 Task: Search one way flight ticket for 2 adults, 2 children, 2 infants in seat in first from Duluth: Duluth International Airport to Springfield: Abraham Lincoln Capital Airport on 5-2-2023. Choice of flights is Royal air maroc. Number of bags: 2 checked bags. Price is upto 86000. Outbound departure time preference is 23:15.
Action: Mouse moved to (301, 155)
Screenshot: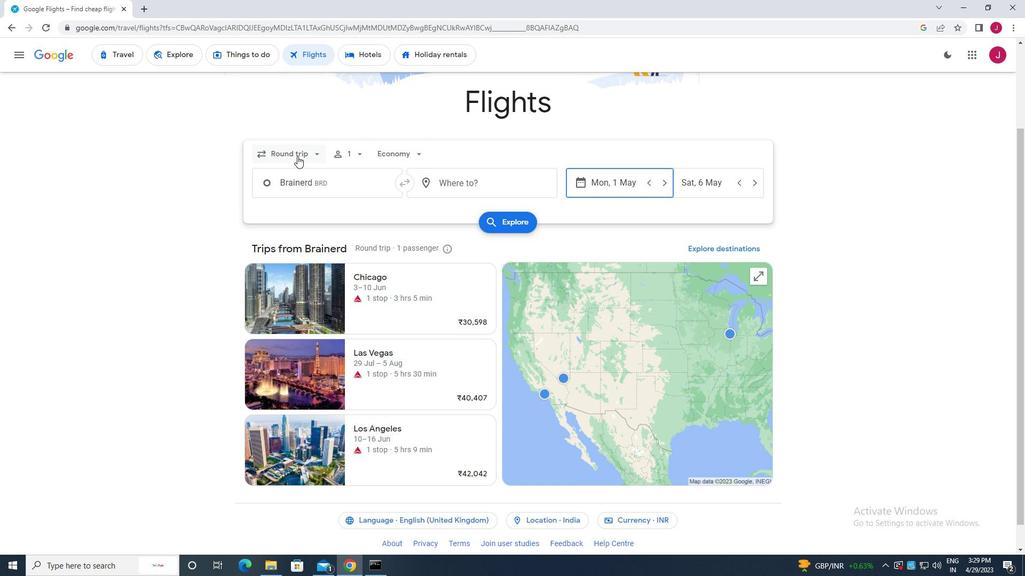 
Action: Mouse pressed left at (301, 155)
Screenshot: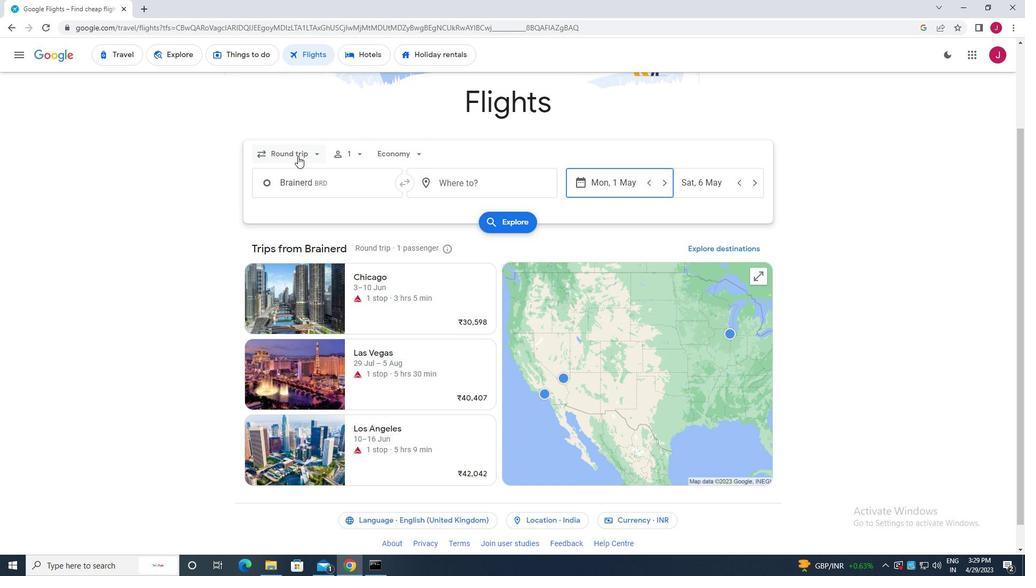 
Action: Mouse moved to (303, 198)
Screenshot: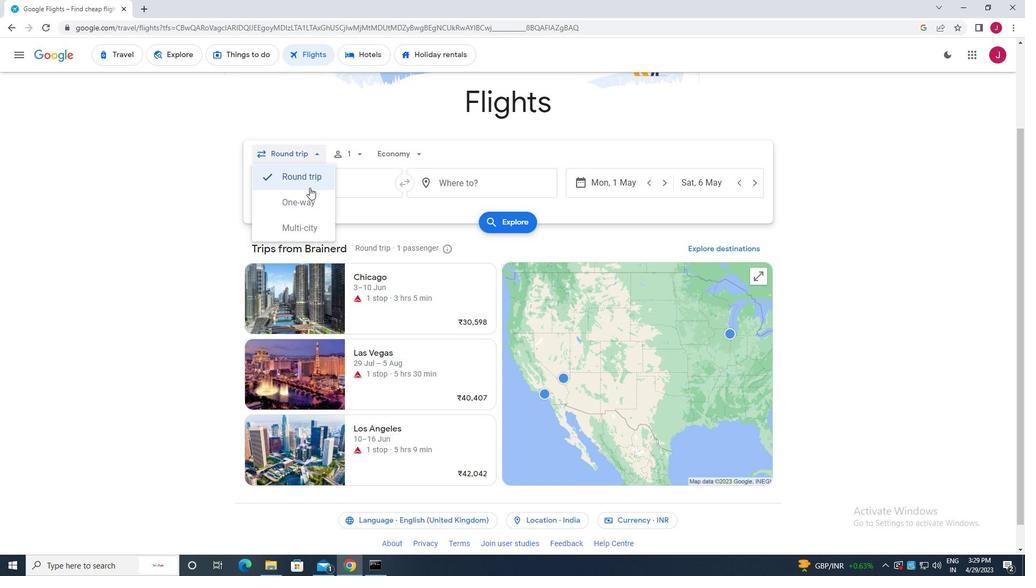 
Action: Mouse pressed left at (303, 198)
Screenshot: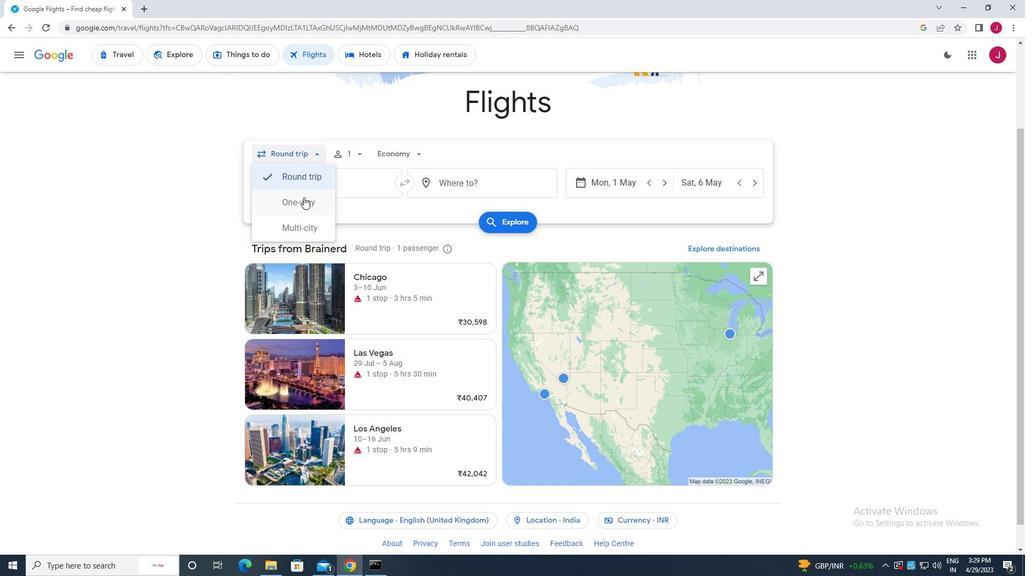 
Action: Mouse moved to (356, 154)
Screenshot: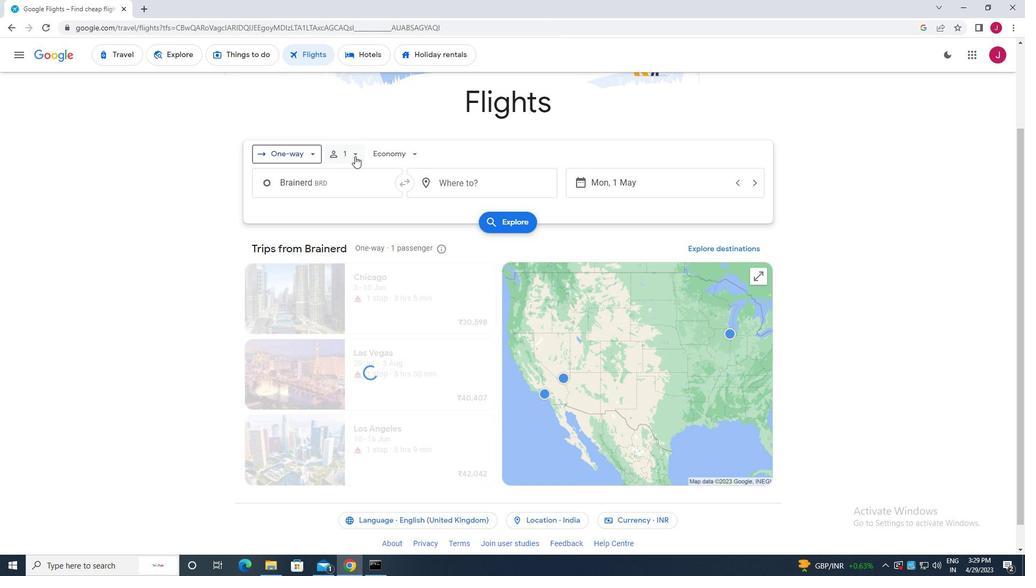 
Action: Mouse pressed left at (356, 154)
Screenshot: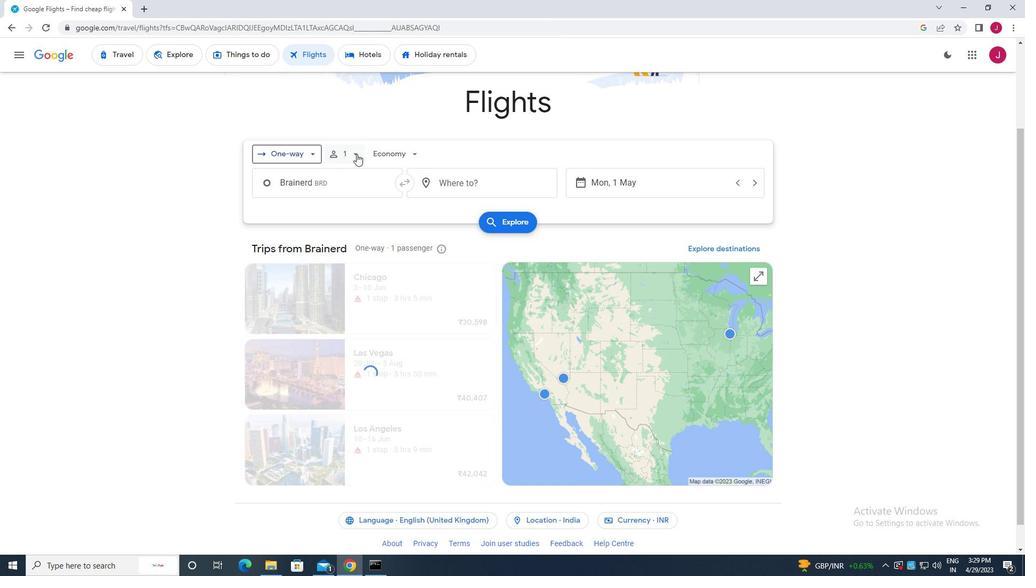 
Action: Mouse moved to (435, 181)
Screenshot: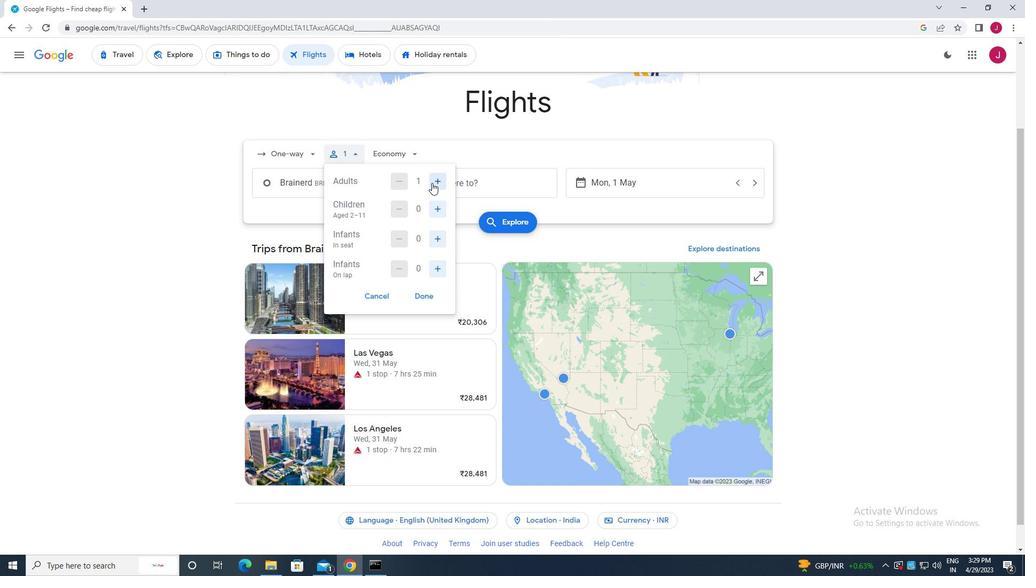 
Action: Mouse pressed left at (435, 181)
Screenshot: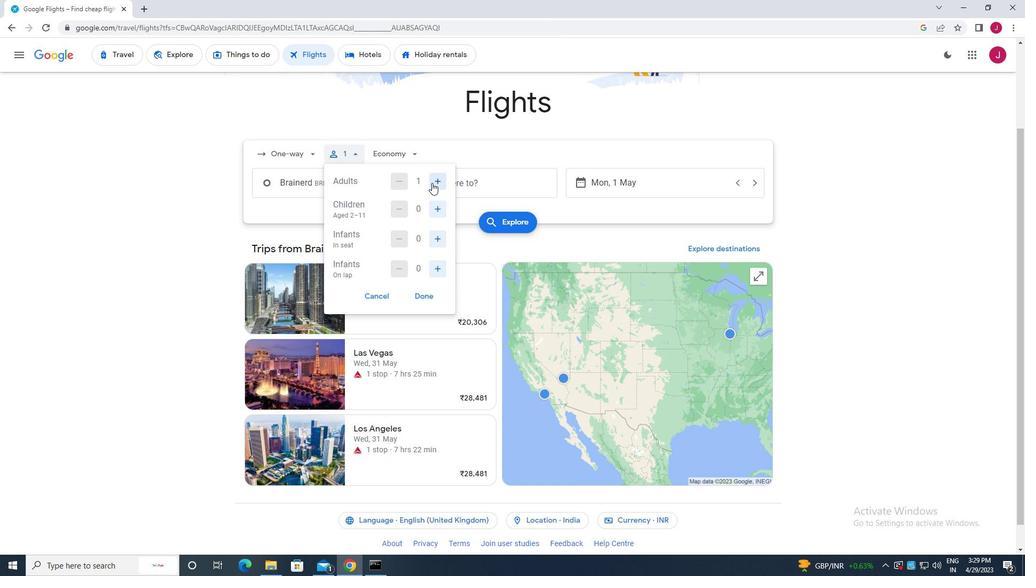
Action: Mouse moved to (436, 210)
Screenshot: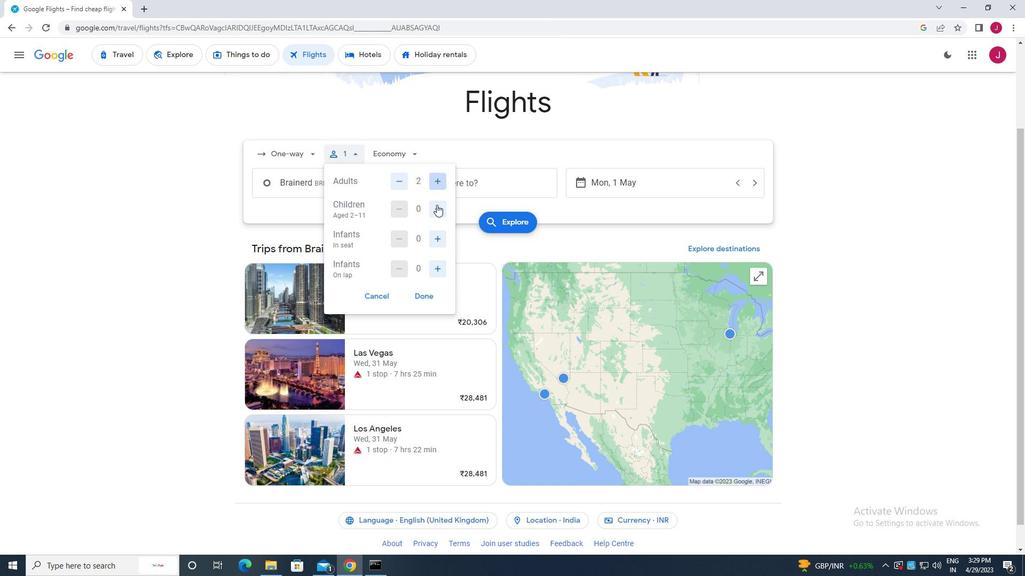 
Action: Mouse pressed left at (436, 210)
Screenshot: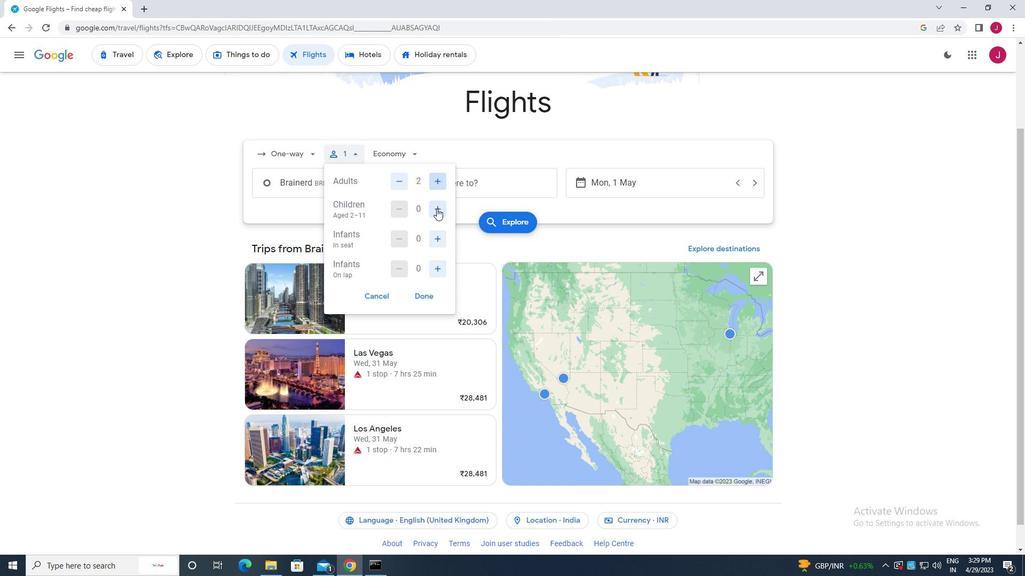 
Action: Mouse pressed left at (436, 210)
Screenshot: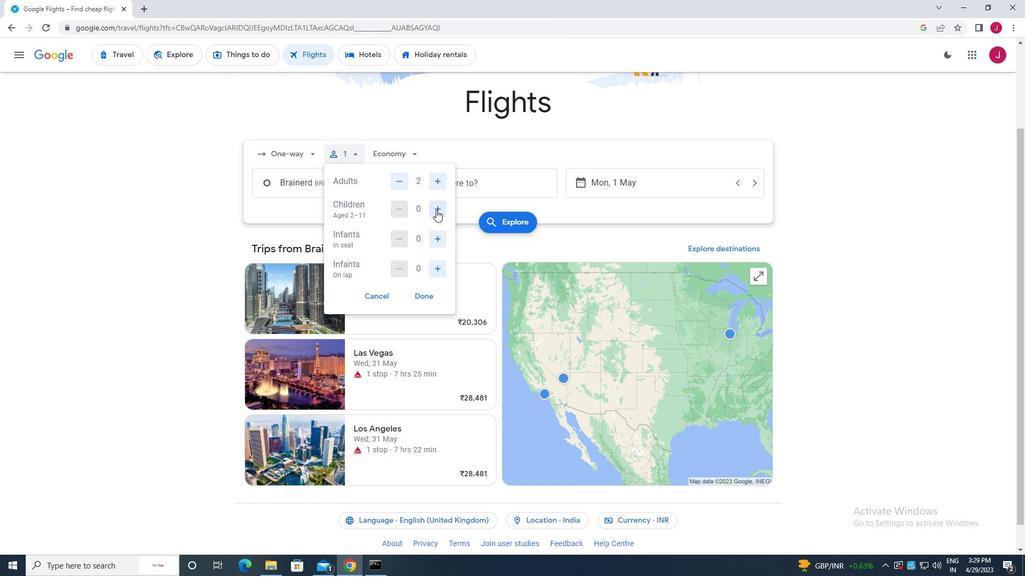 
Action: Mouse moved to (435, 237)
Screenshot: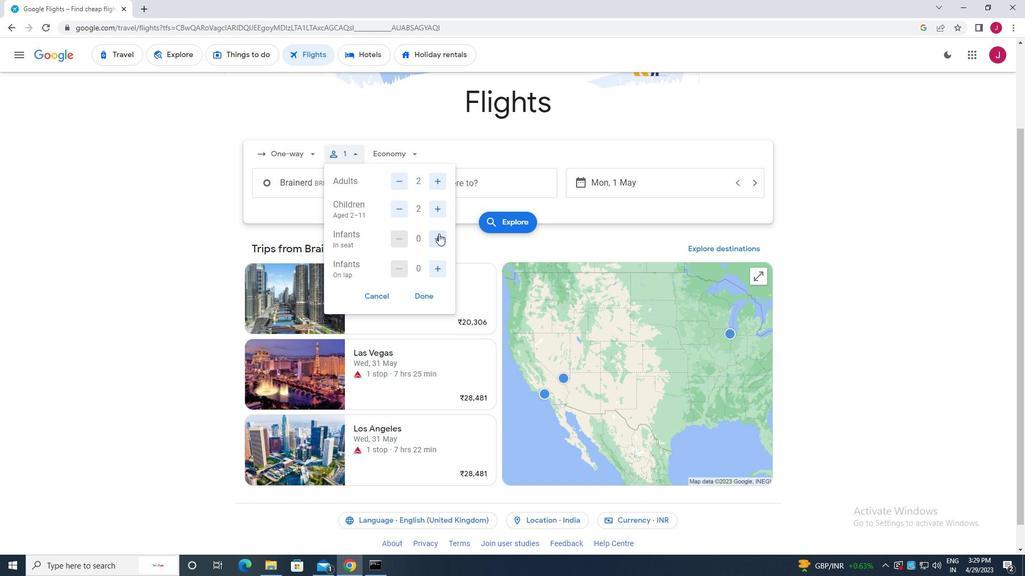 
Action: Mouse pressed left at (435, 237)
Screenshot: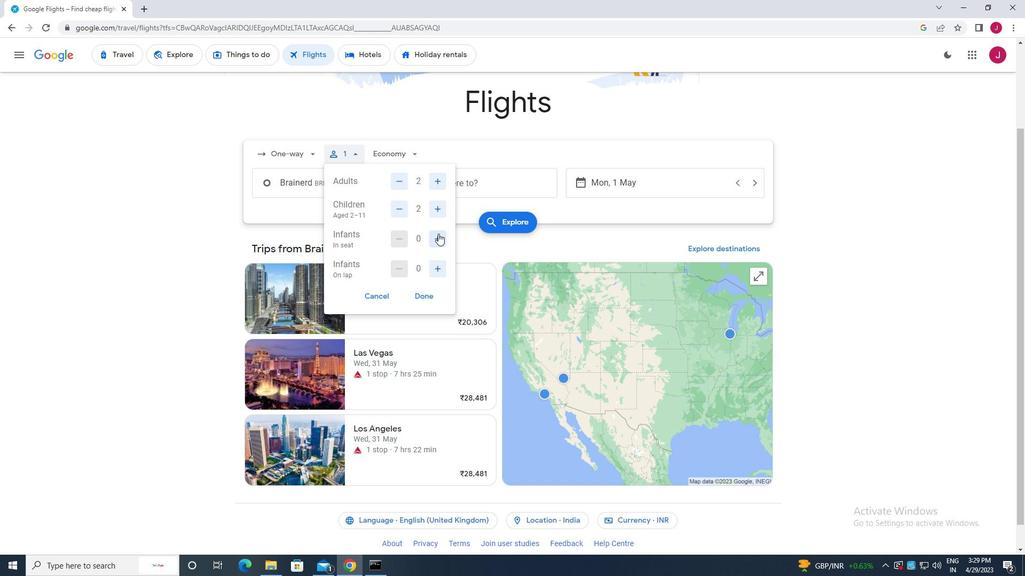 
Action: Mouse pressed left at (435, 237)
Screenshot: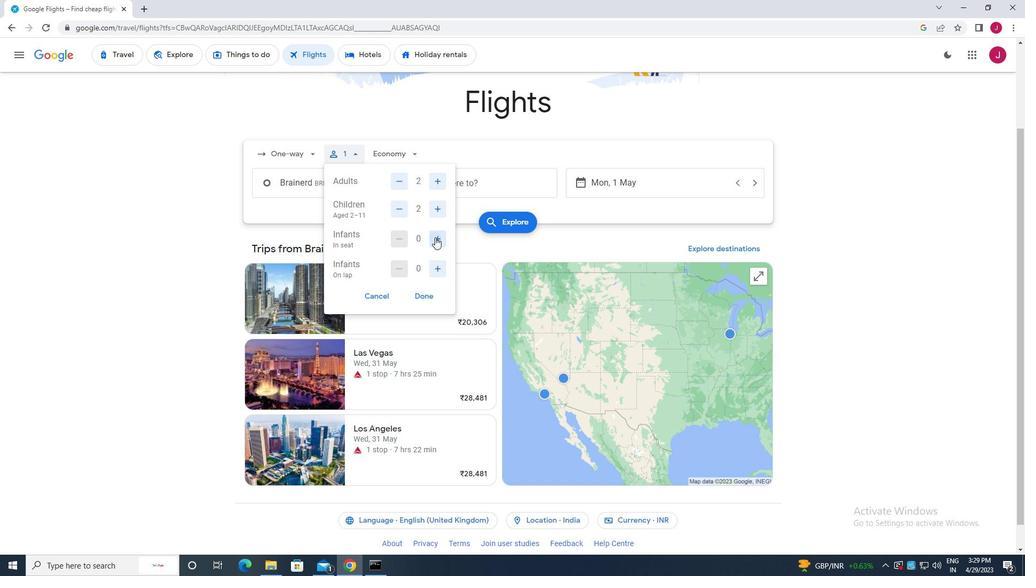 
Action: Mouse moved to (423, 298)
Screenshot: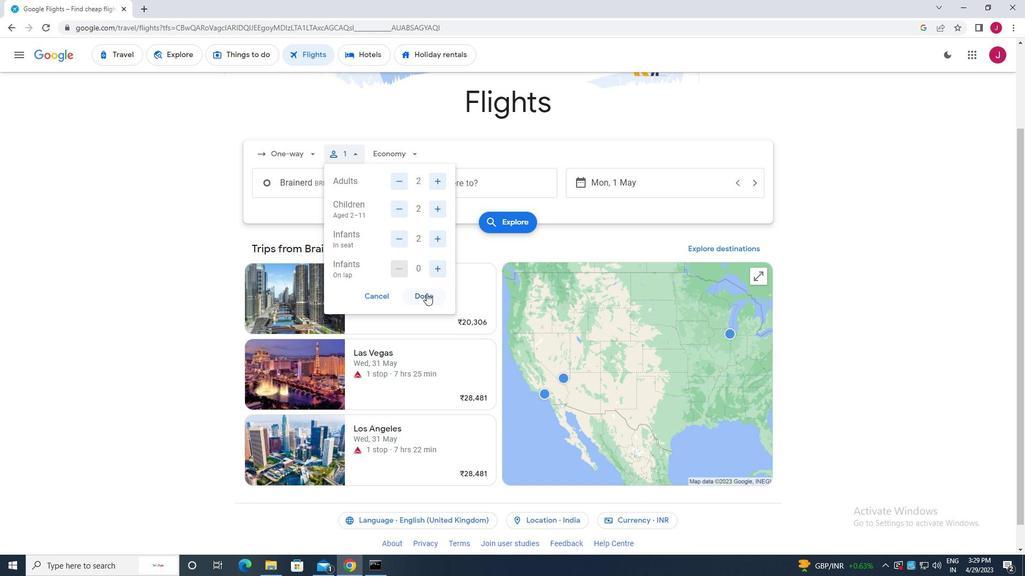 
Action: Mouse pressed left at (423, 298)
Screenshot: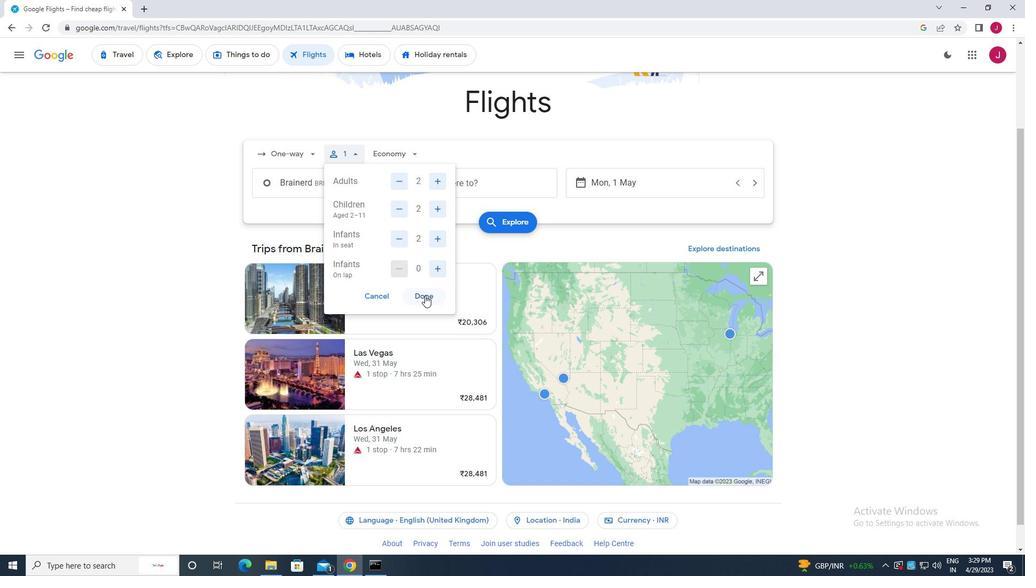 
Action: Mouse moved to (409, 150)
Screenshot: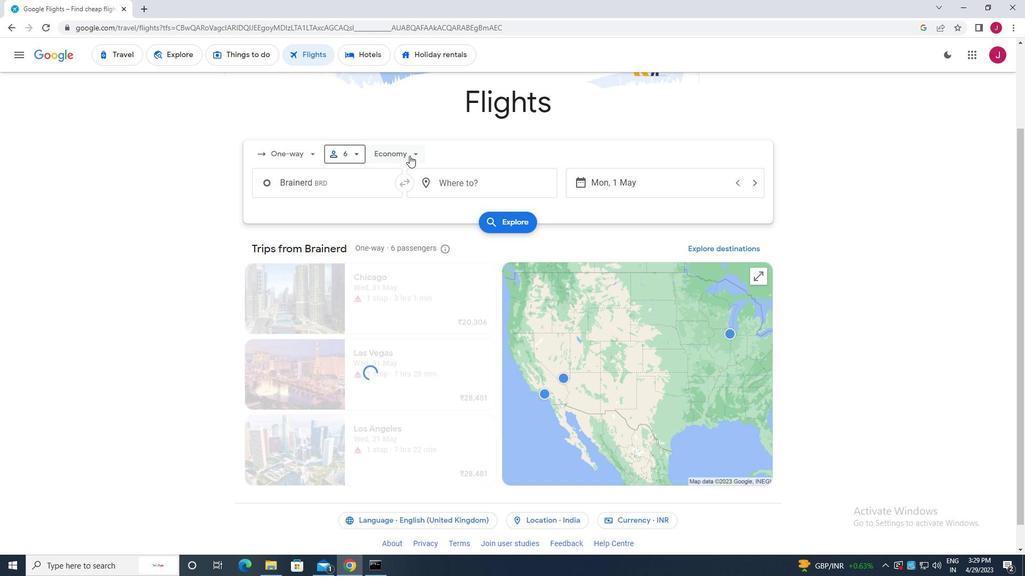 
Action: Mouse pressed left at (409, 150)
Screenshot: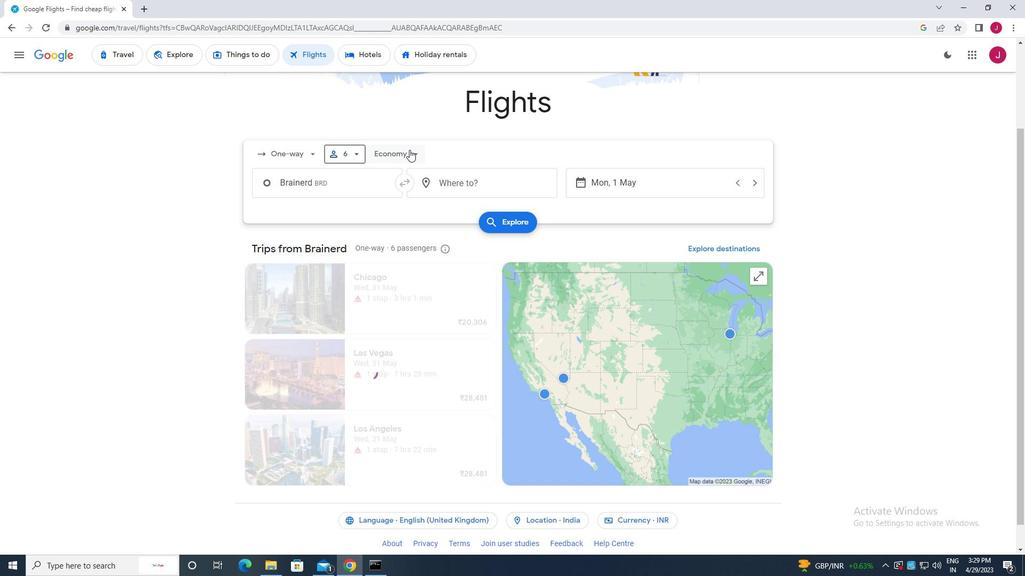 
Action: Mouse moved to (414, 251)
Screenshot: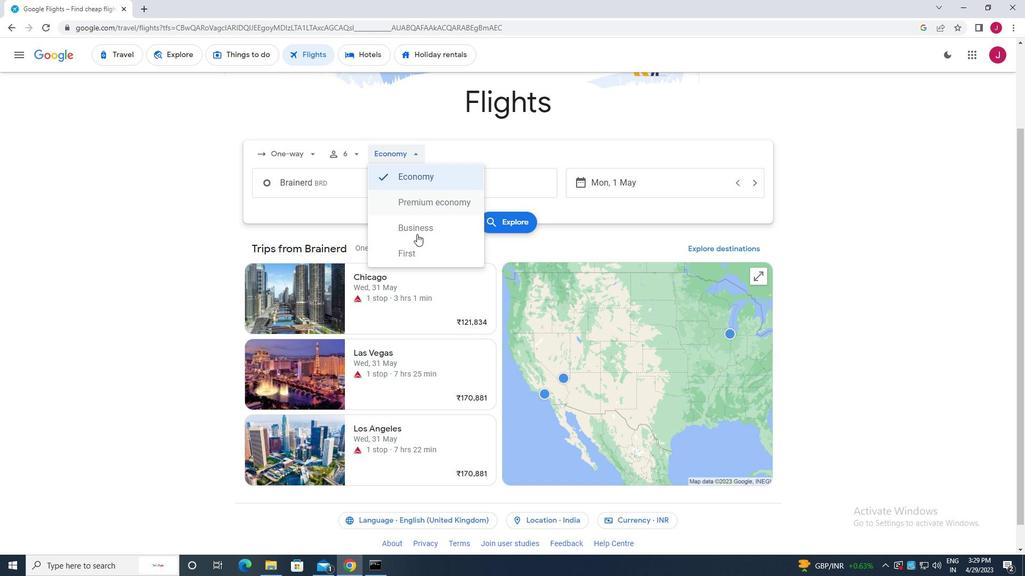 
Action: Mouse pressed left at (414, 251)
Screenshot: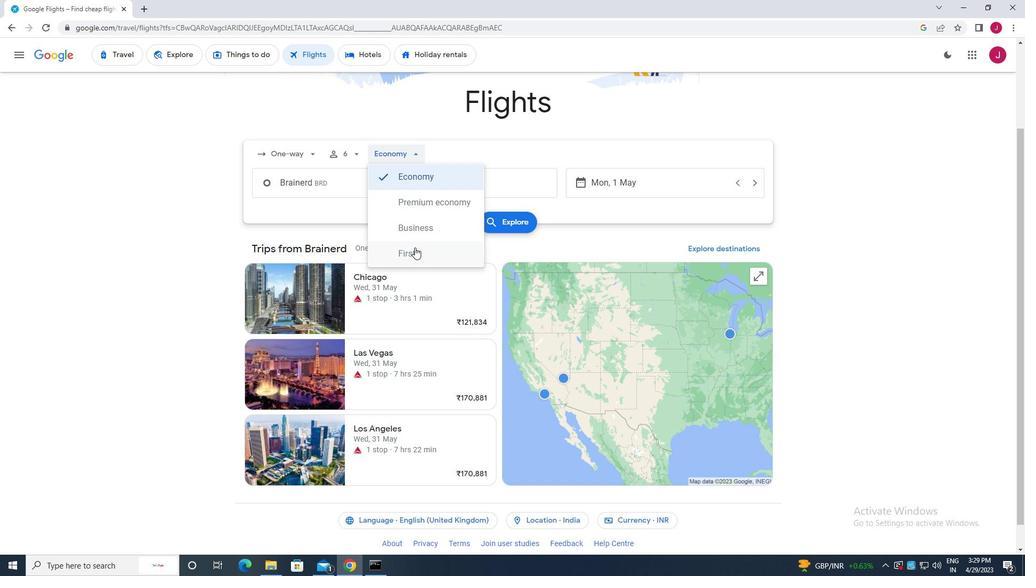 
Action: Mouse moved to (335, 192)
Screenshot: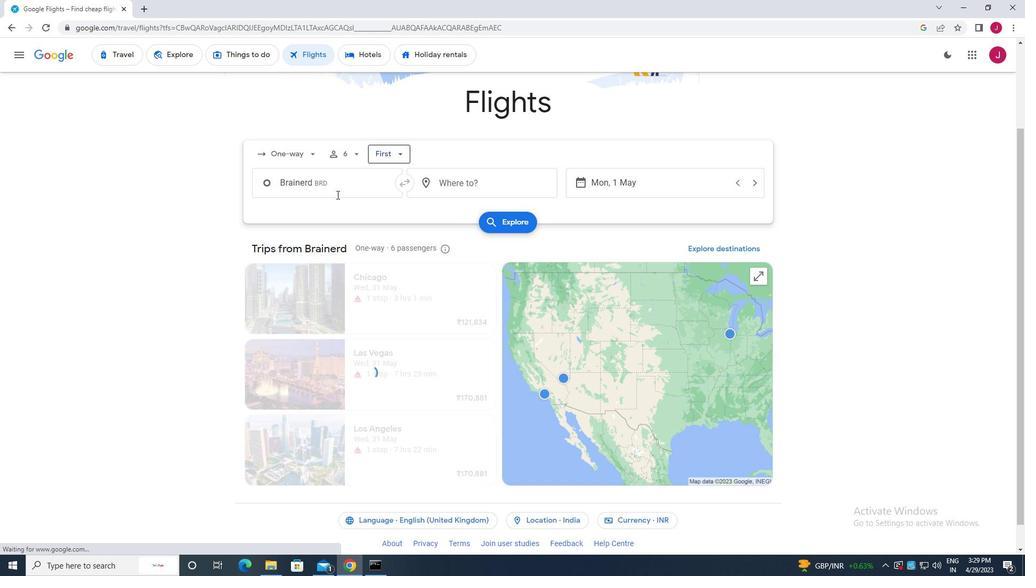
Action: Mouse pressed left at (335, 192)
Screenshot: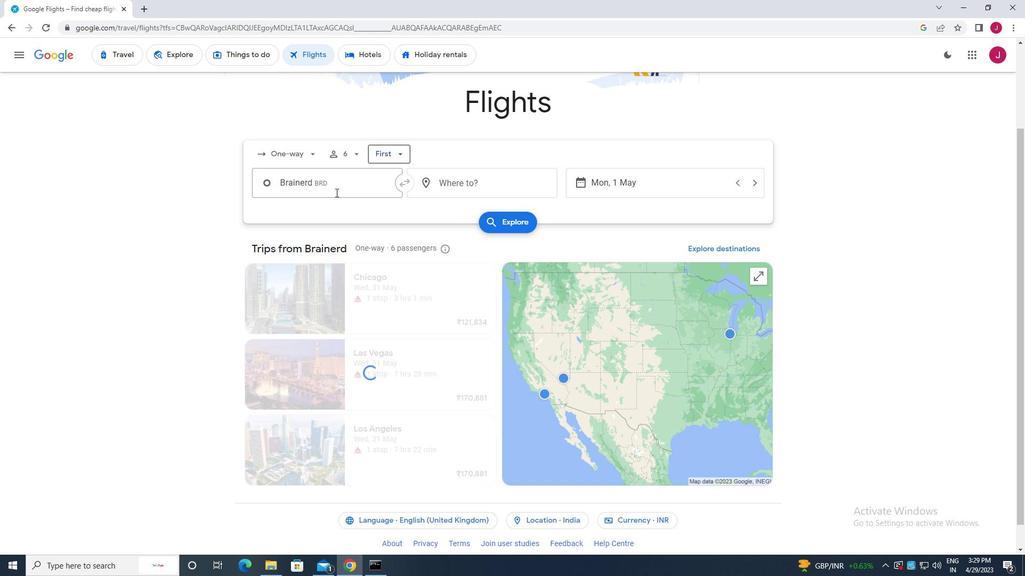 
Action: Key pressed duluth
Screenshot: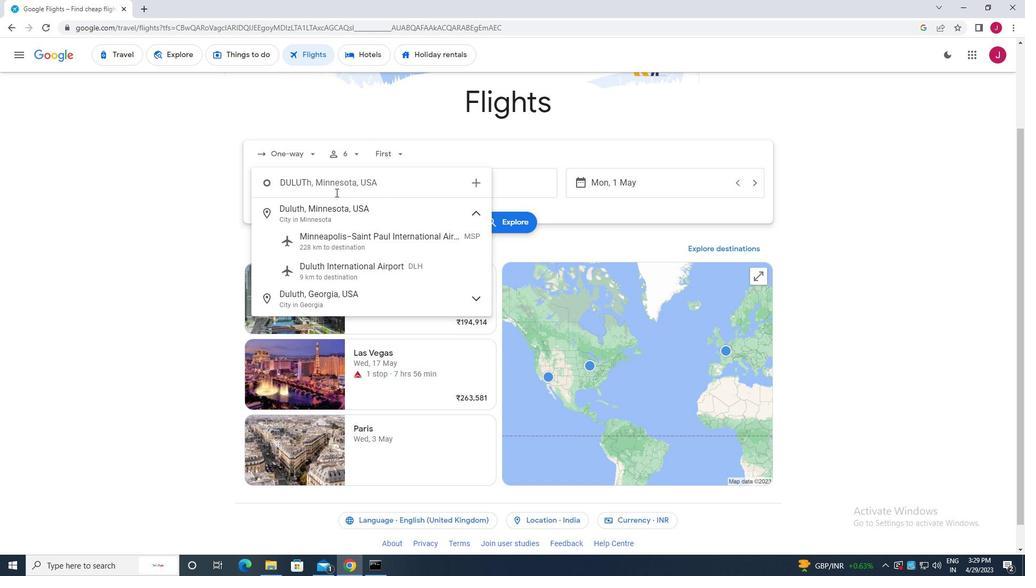 
Action: Mouse moved to (368, 260)
Screenshot: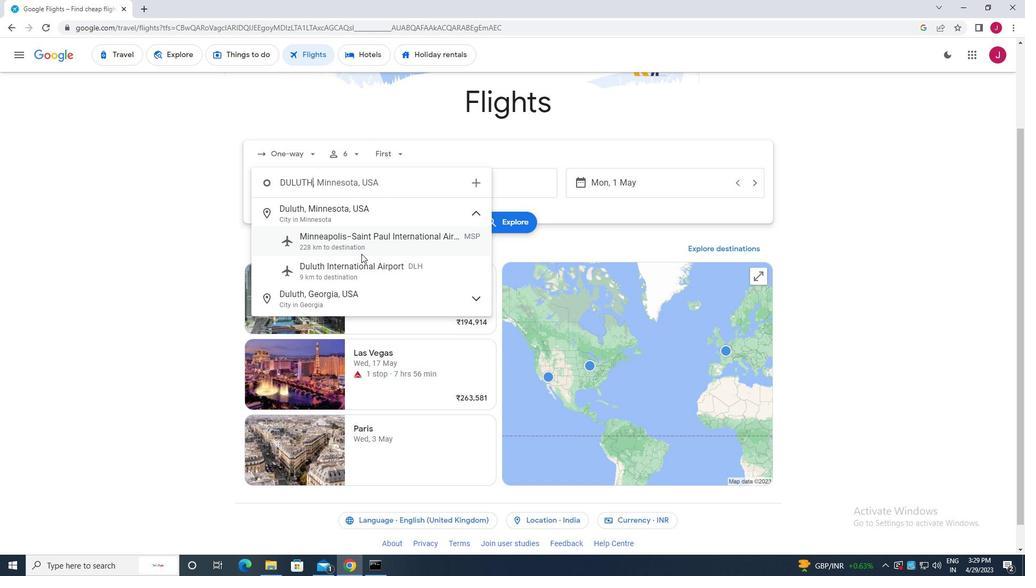 
Action: Mouse pressed left at (368, 260)
Screenshot: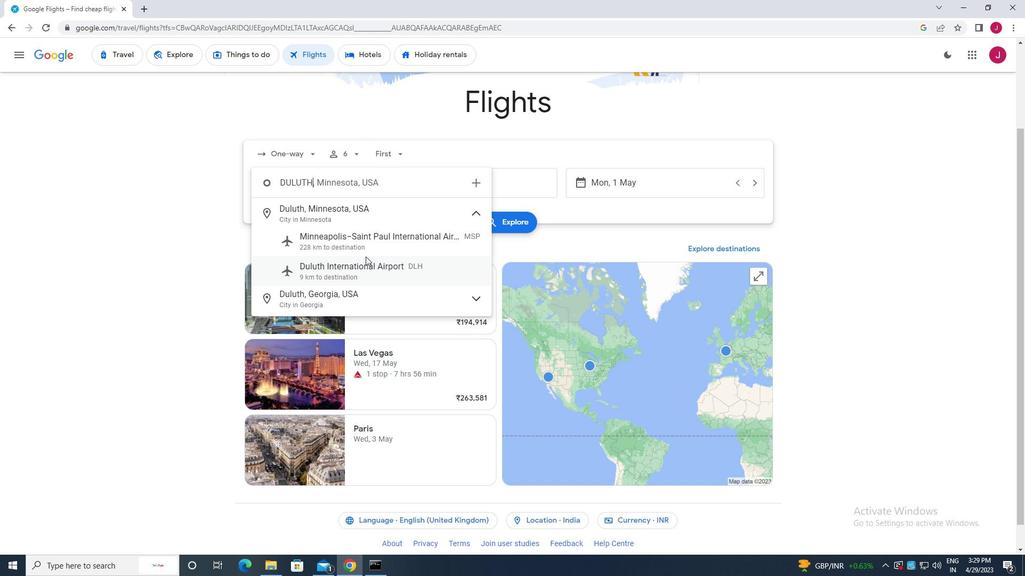 
Action: Mouse moved to (503, 182)
Screenshot: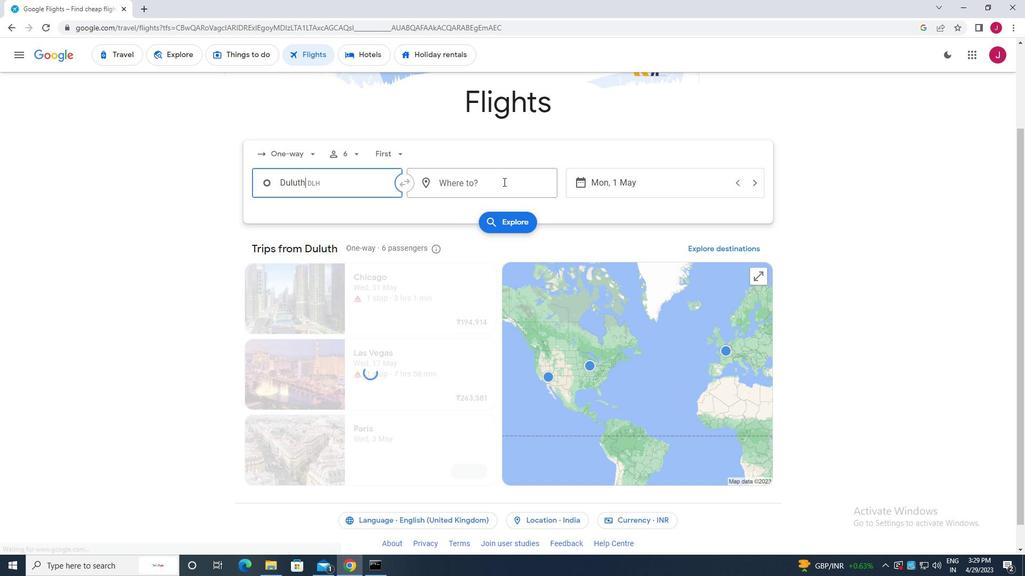 
Action: Mouse pressed left at (503, 182)
Screenshot: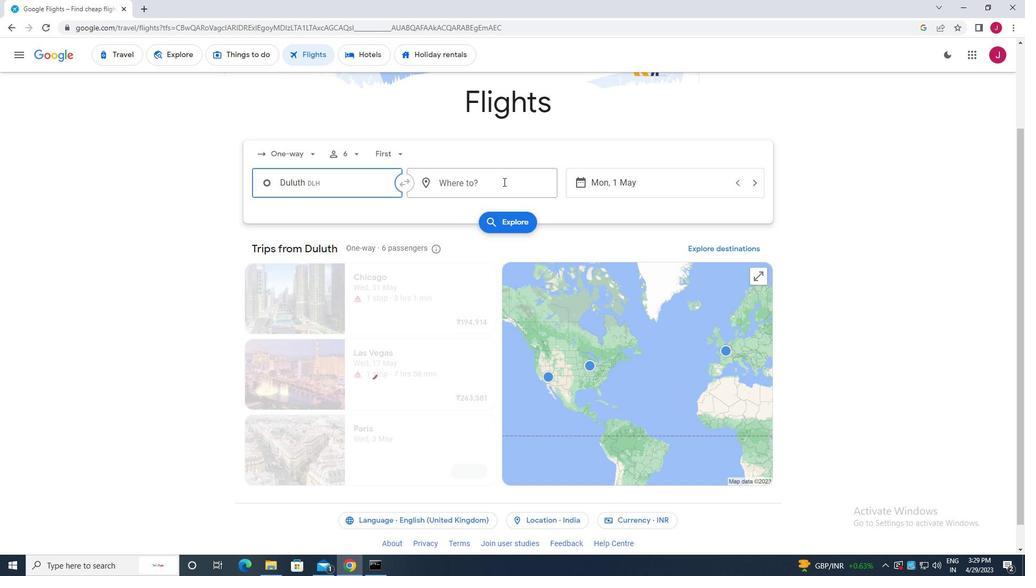 
Action: Mouse moved to (508, 317)
Screenshot: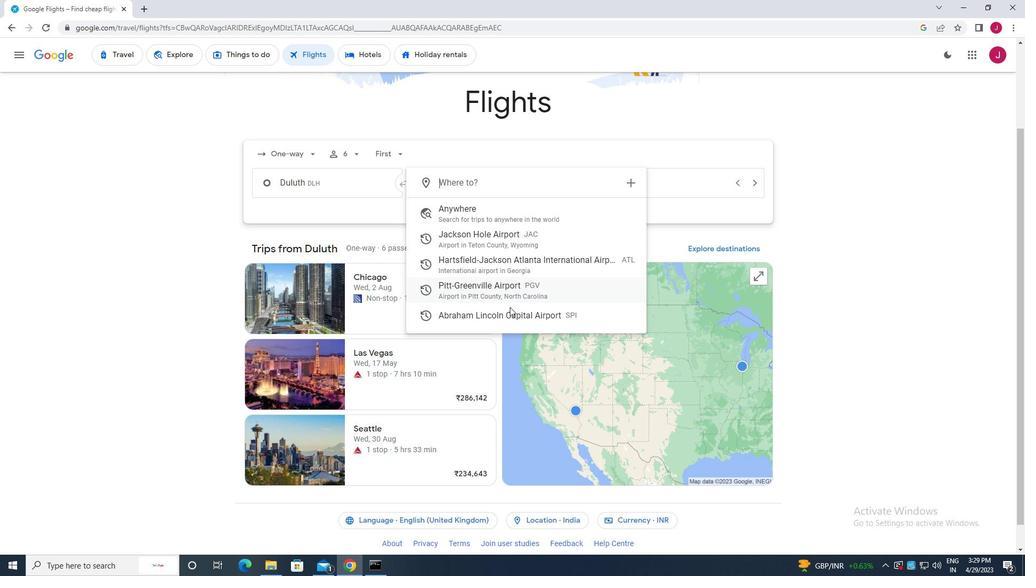 
Action: Mouse pressed left at (508, 317)
Screenshot: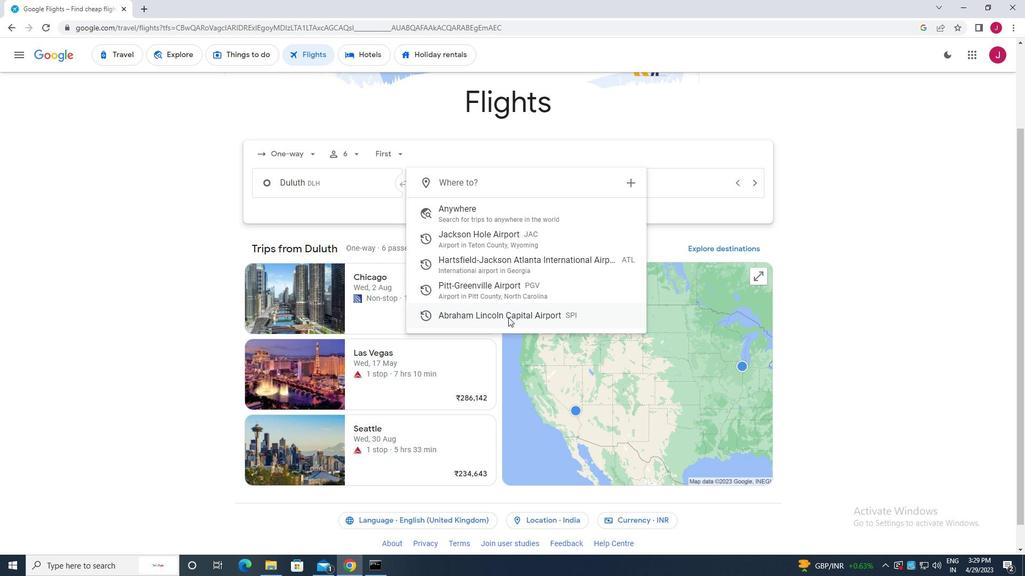 
Action: Mouse moved to (610, 186)
Screenshot: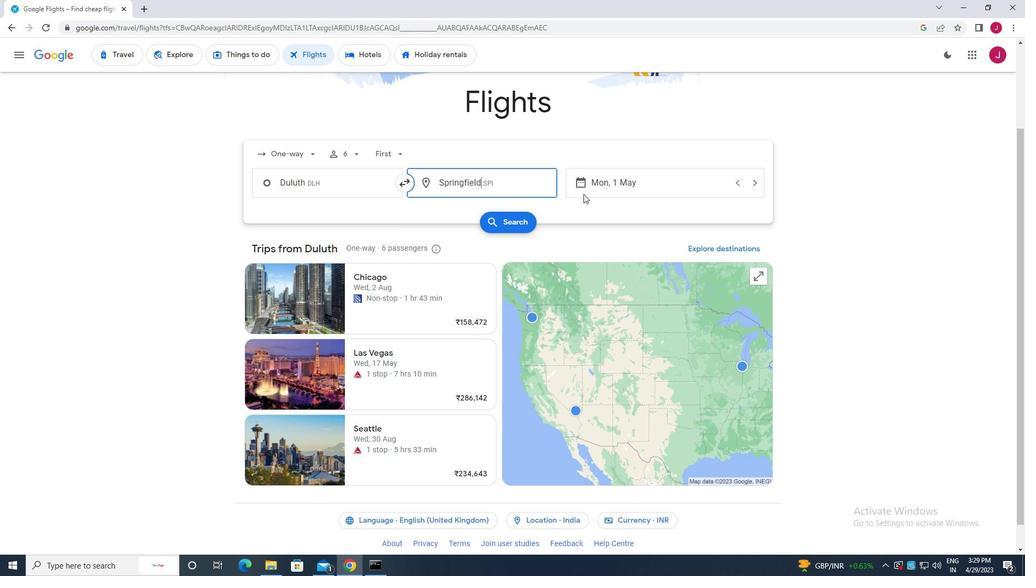 
Action: Mouse pressed left at (610, 186)
Screenshot: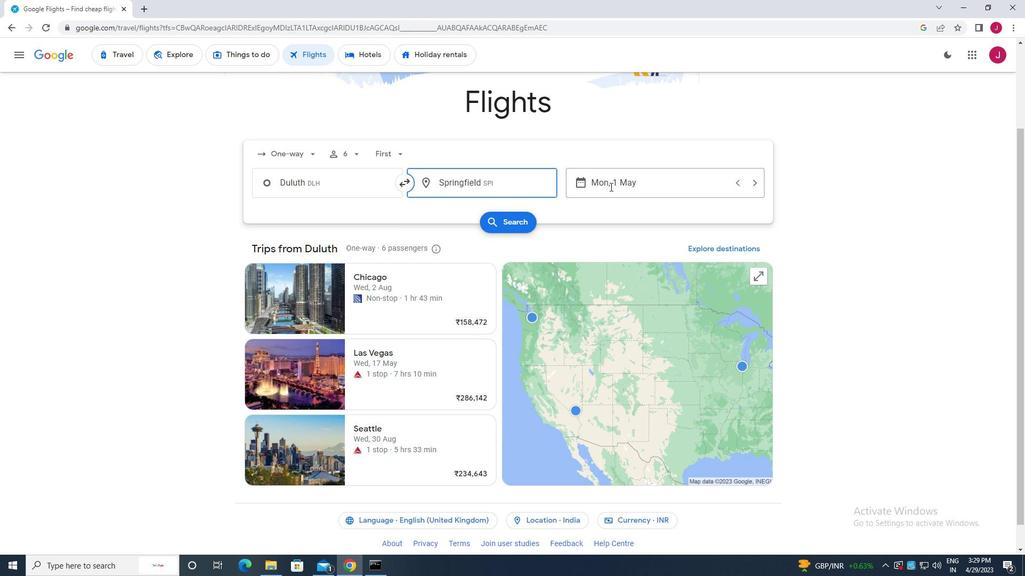
Action: Mouse moved to (635, 267)
Screenshot: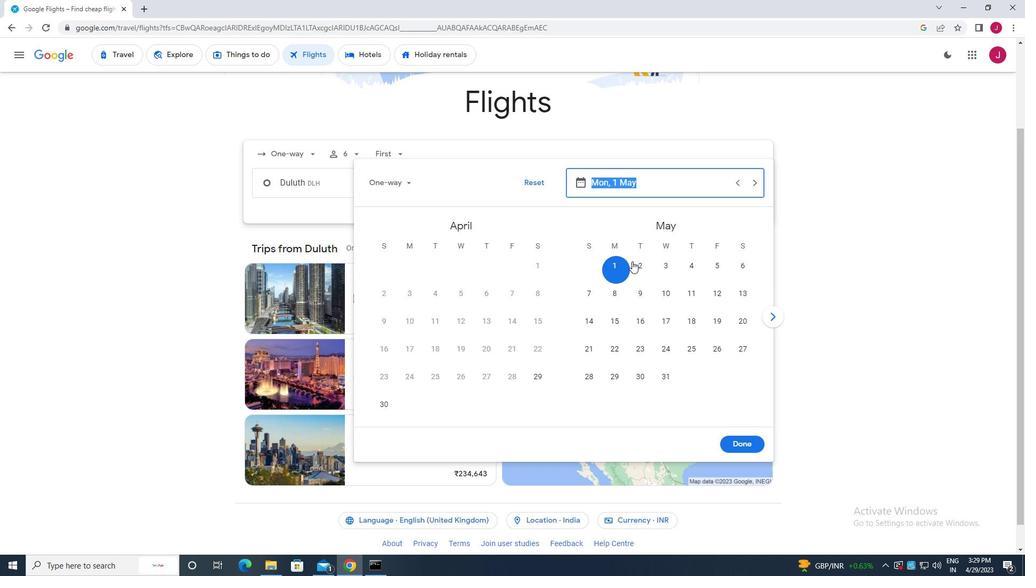 
Action: Mouse pressed left at (635, 267)
Screenshot: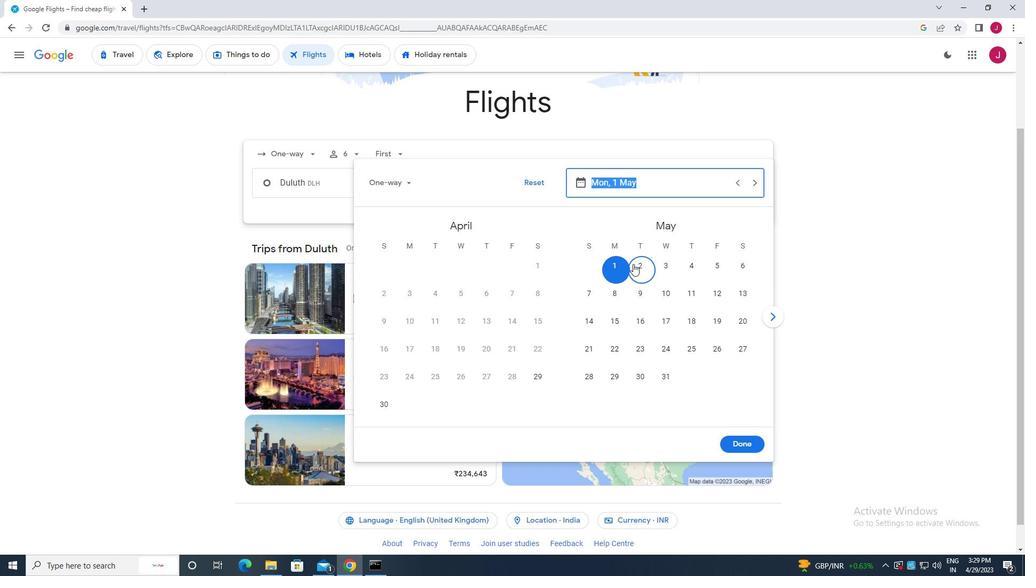 
Action: Mouse moved to (753, 446)
Screenshot: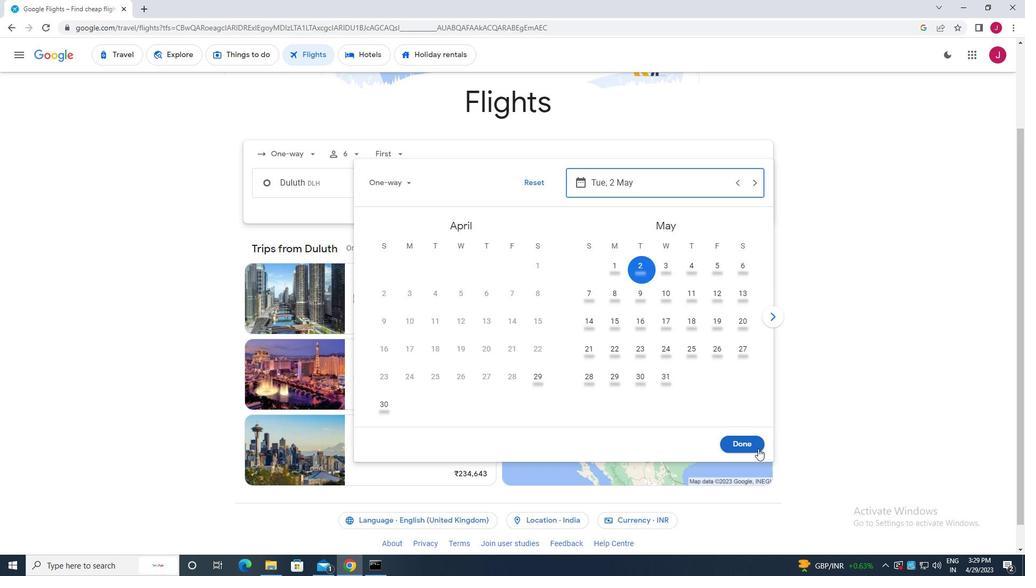 
Action: Mouse pressed left at (753, 446)
Screenshot: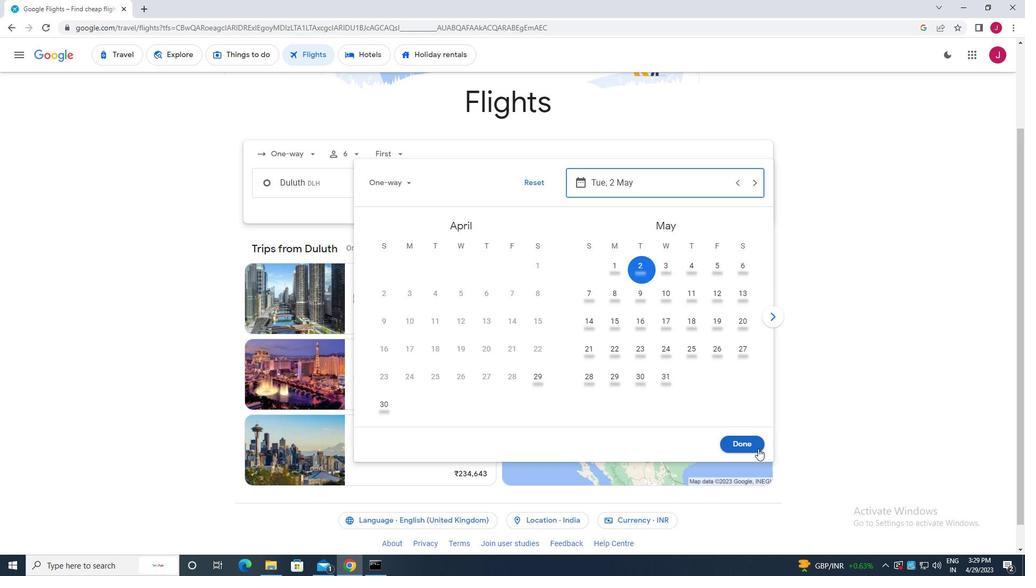 
Action: Mouse moved to (506, 219)
Screenshot: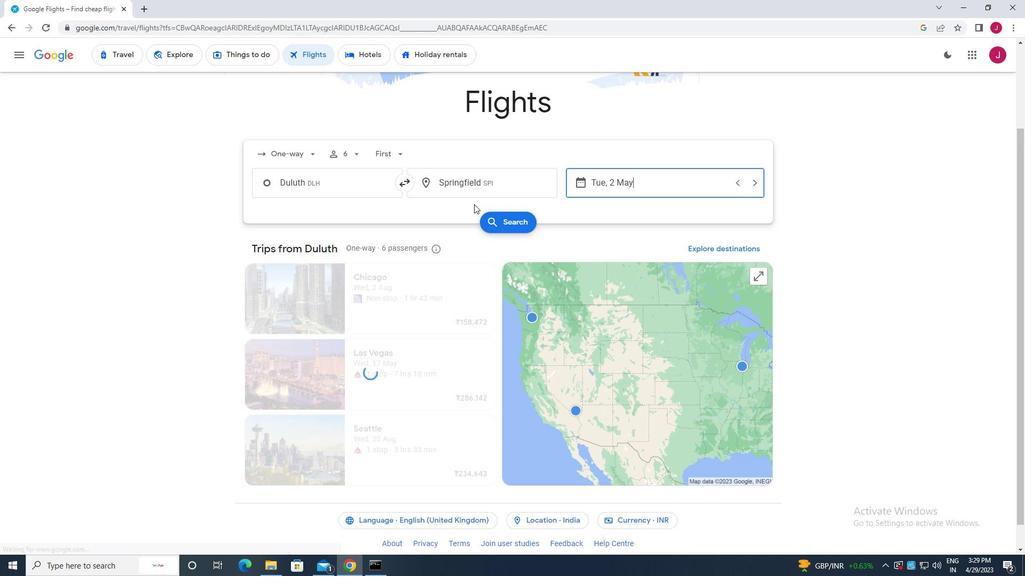 
Action: Mouse pressed left at (506, 219)
Screenshot: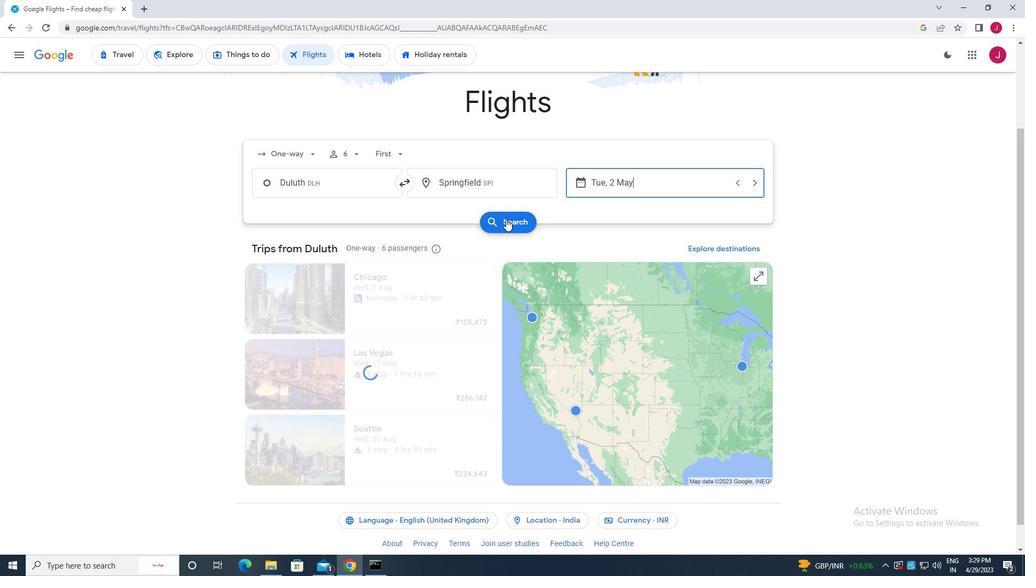 
Action: Mouse moved to (282, 153)
Screenshot: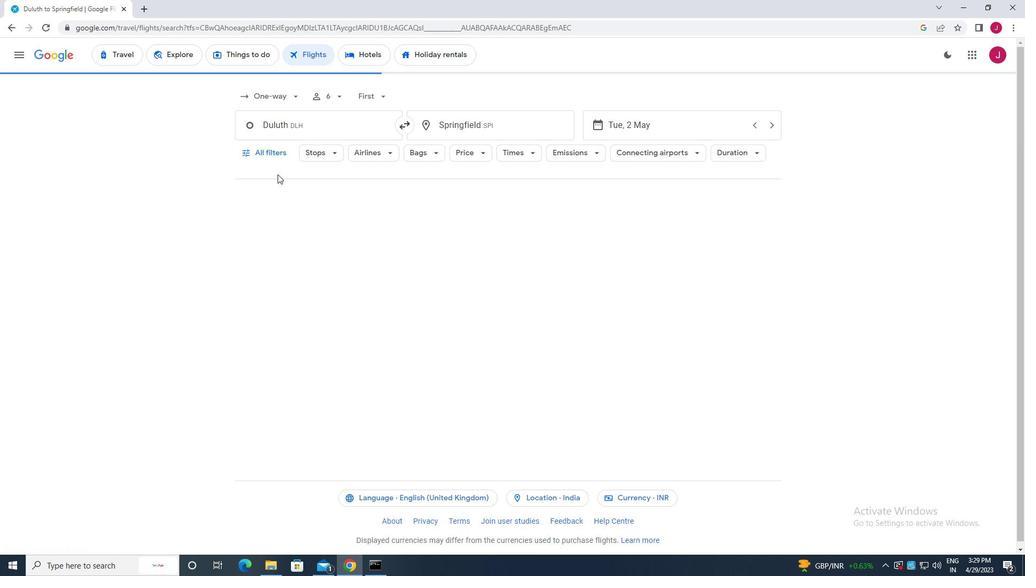 
Action: Mouse pressed left at (282, 153)
Screenshot: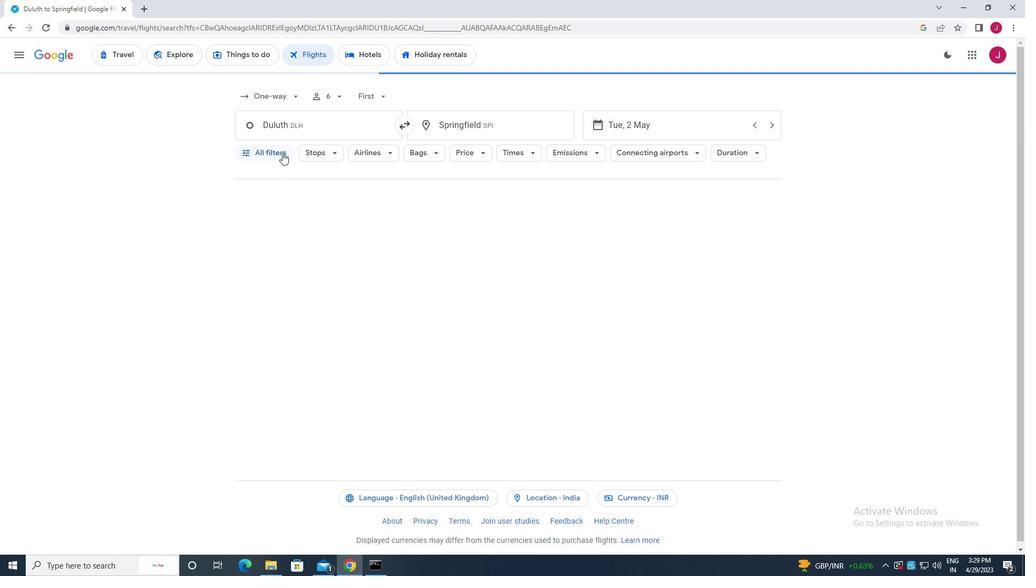 
Action: Mouse moved to (313, 248)
Screenshot: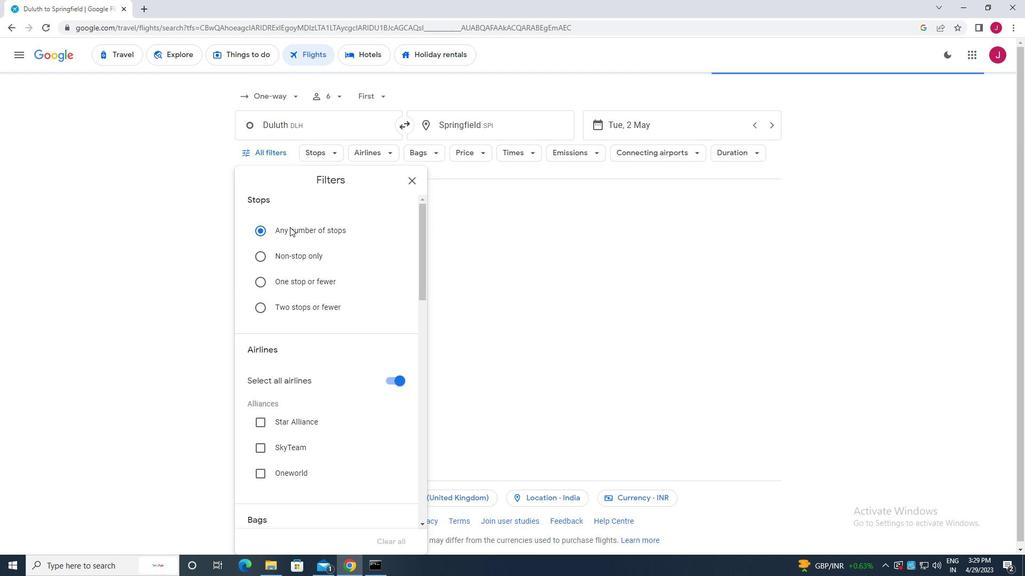 
Action: Mouse scrolled (313, 248) with delta (0, 0)
Screenshot: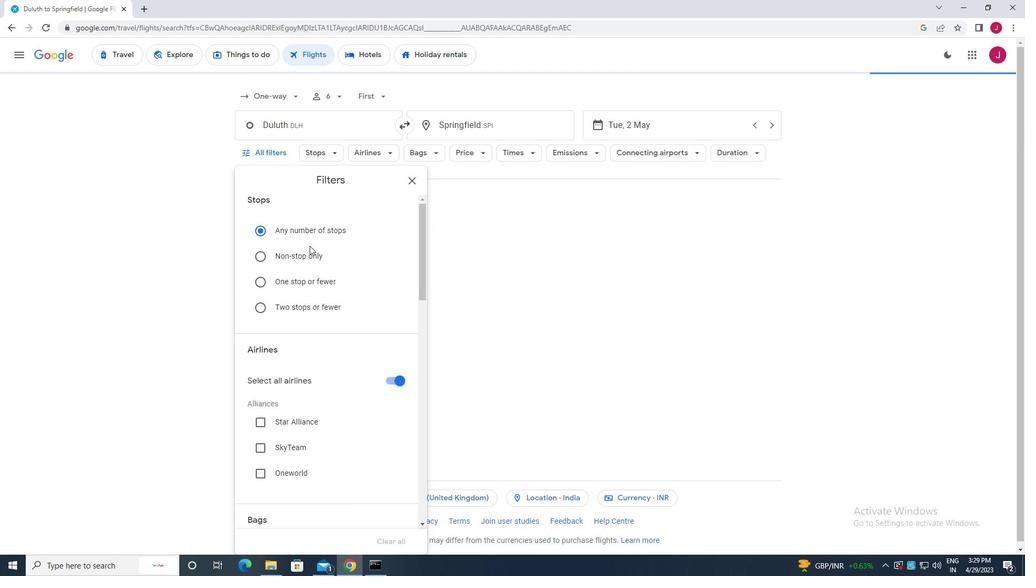 
Action: Mouse scrolled (313, 248) with delta (0, 0)
Screenshot: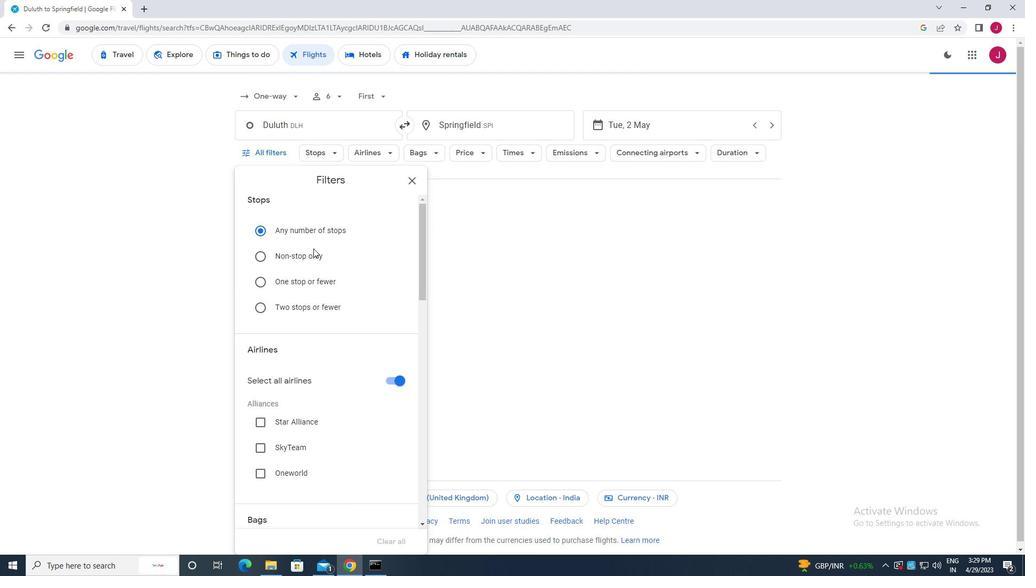 
Action: Mouse moved to (388, 278)
Screenshot: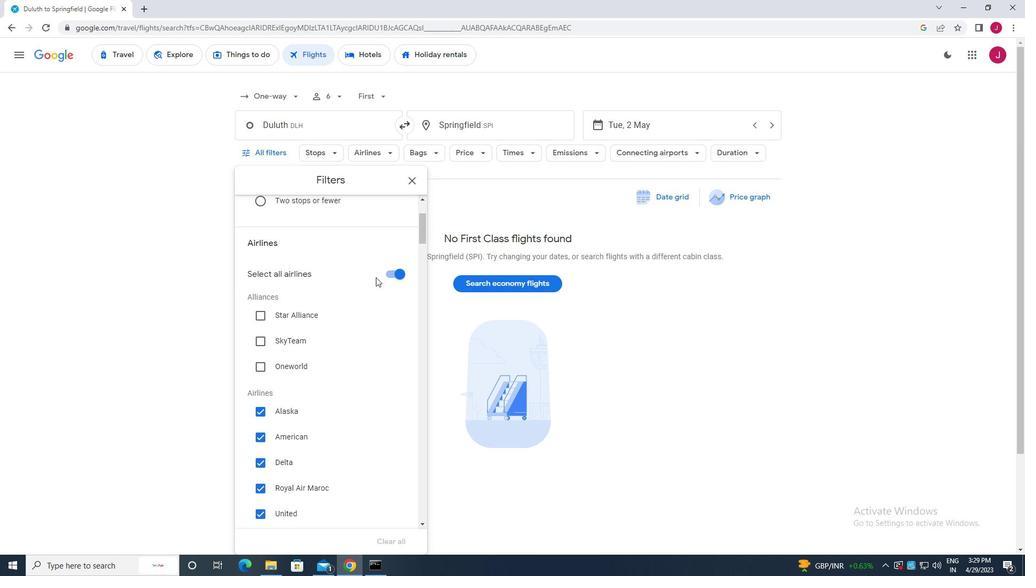 
Action: Mouse pressed left at (388, 278)
Screenshot: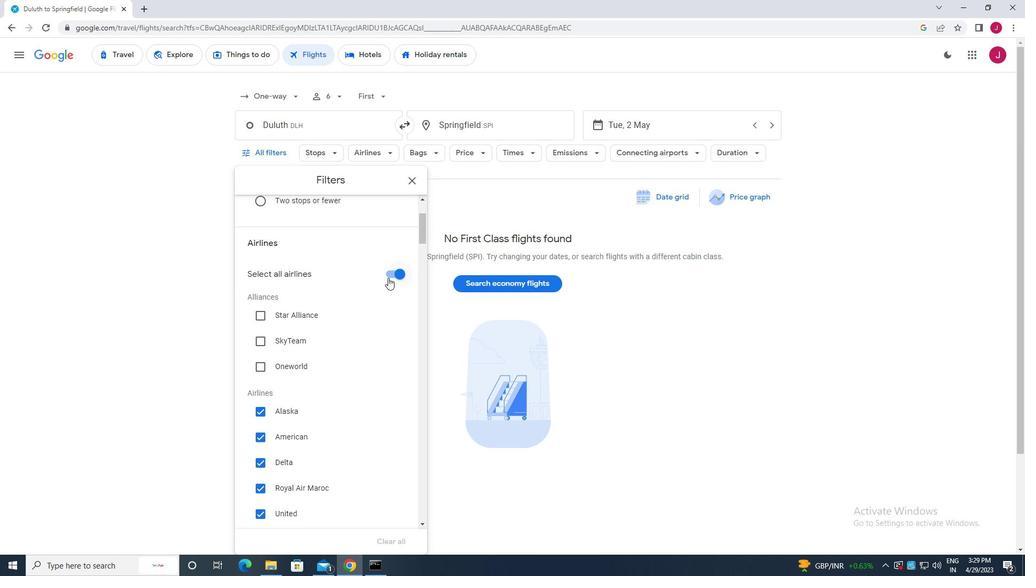 
Action: Mouse moved to (378, 278)
Screenshot: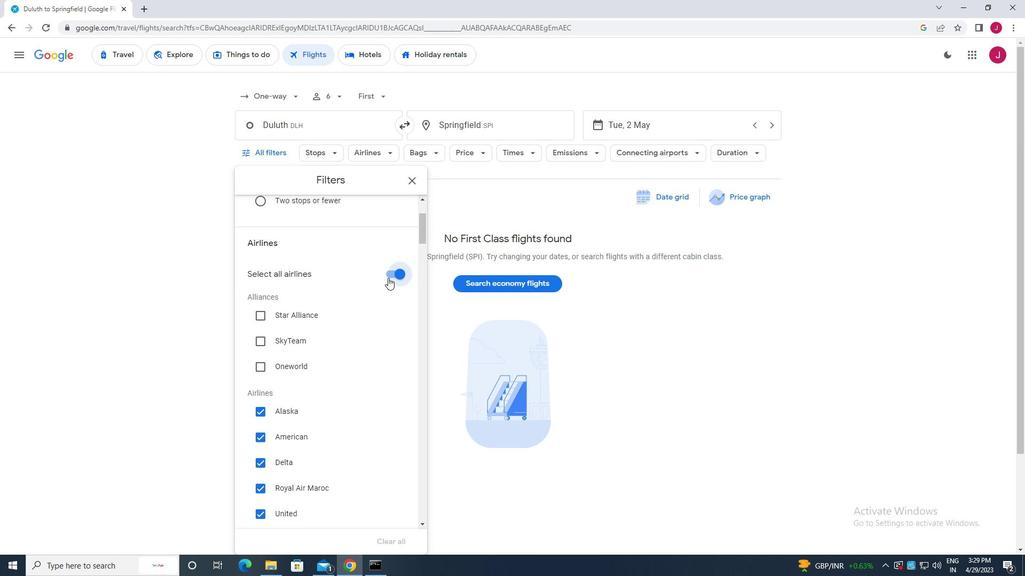 
Action: Mouse scrolled (378, 277) with delta (0, 0)
Screenshot: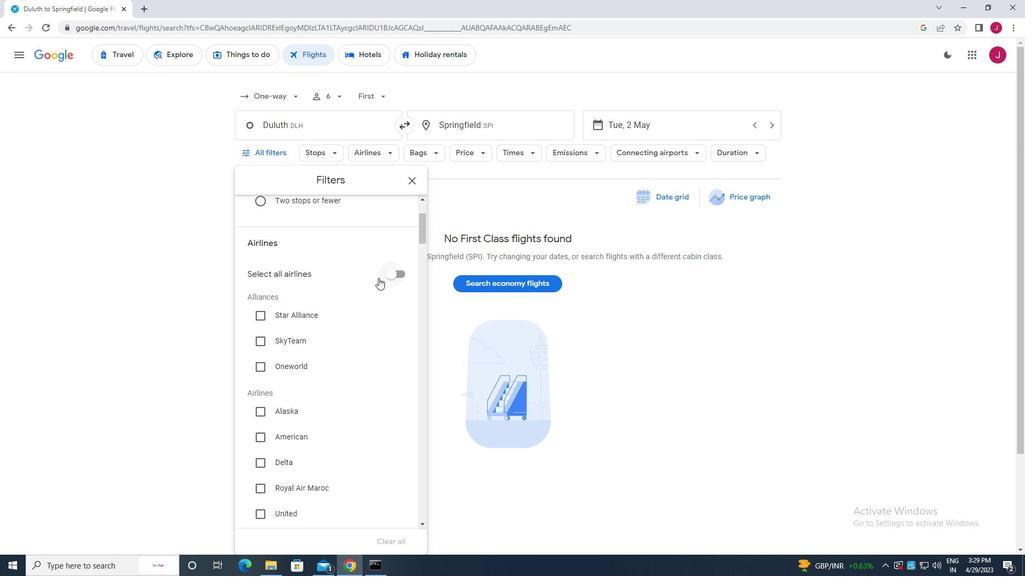 
Action: Mouse scrolled (378, 277) with delta (0, 0)
Screenshot: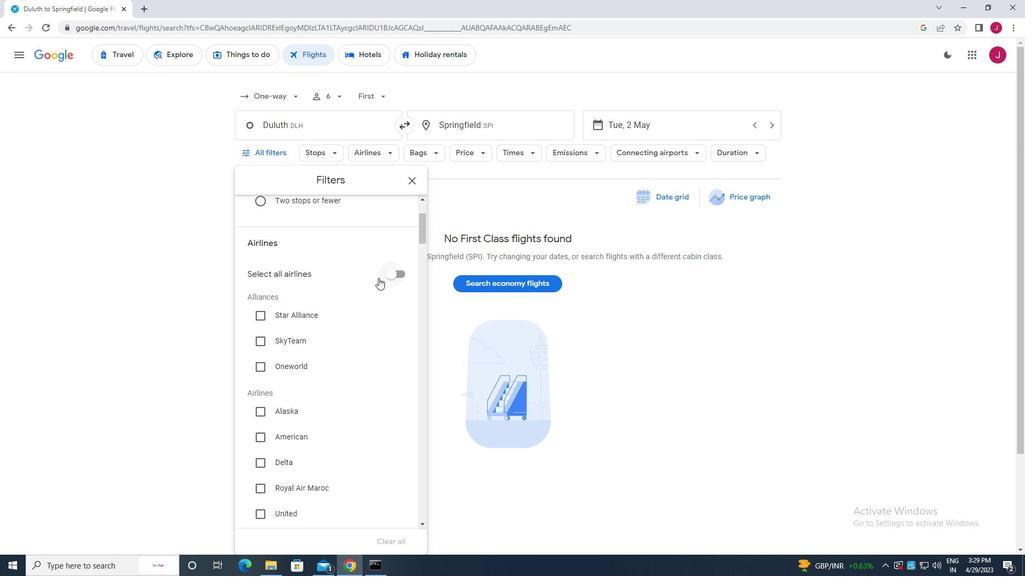 
Action: Mouse moved to (369, 263)
Screenshot: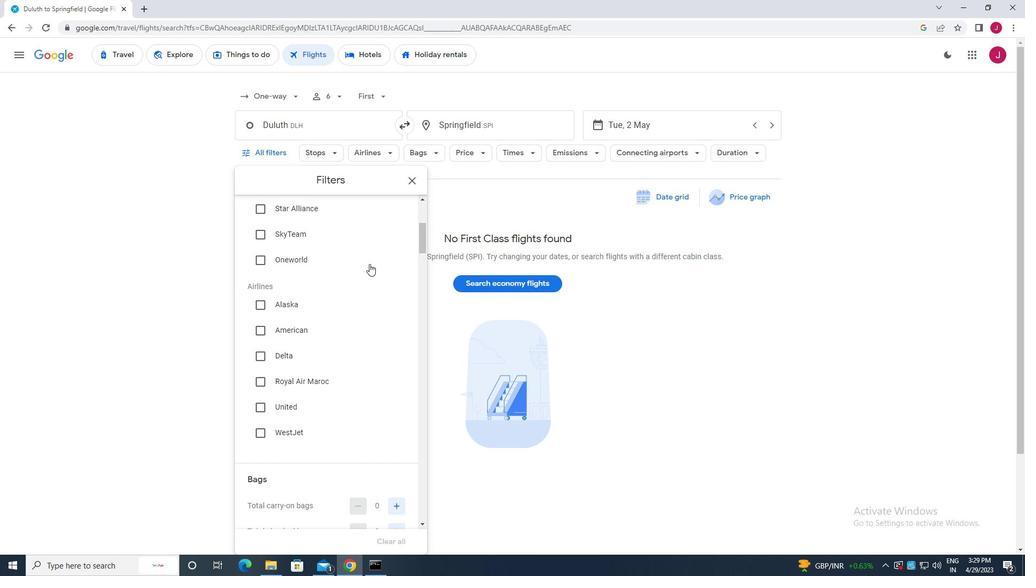 
Action: Mouse scrolled (369, 263) with delta (0, 0)
Screenshot: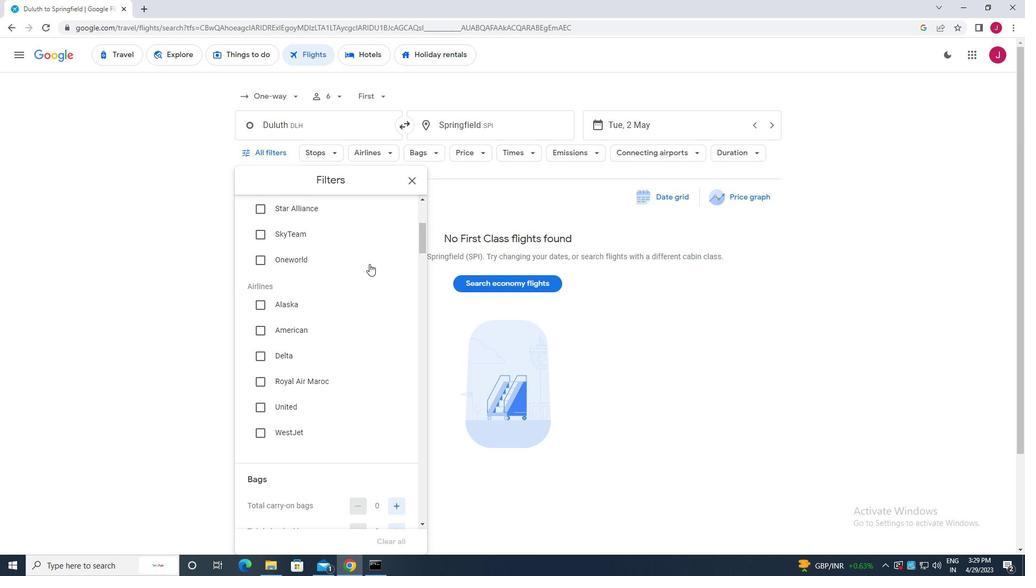 
Action: Mouse moved to (341, 278)
Screenshot: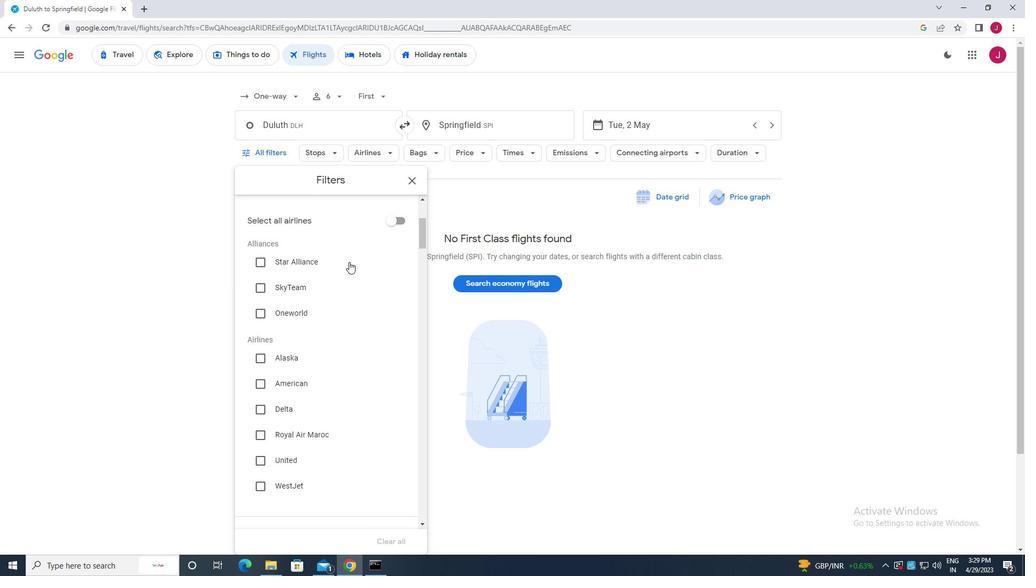 
Action: Mouse scrolled (341, 277) with delta (0, 0)
Screenshot: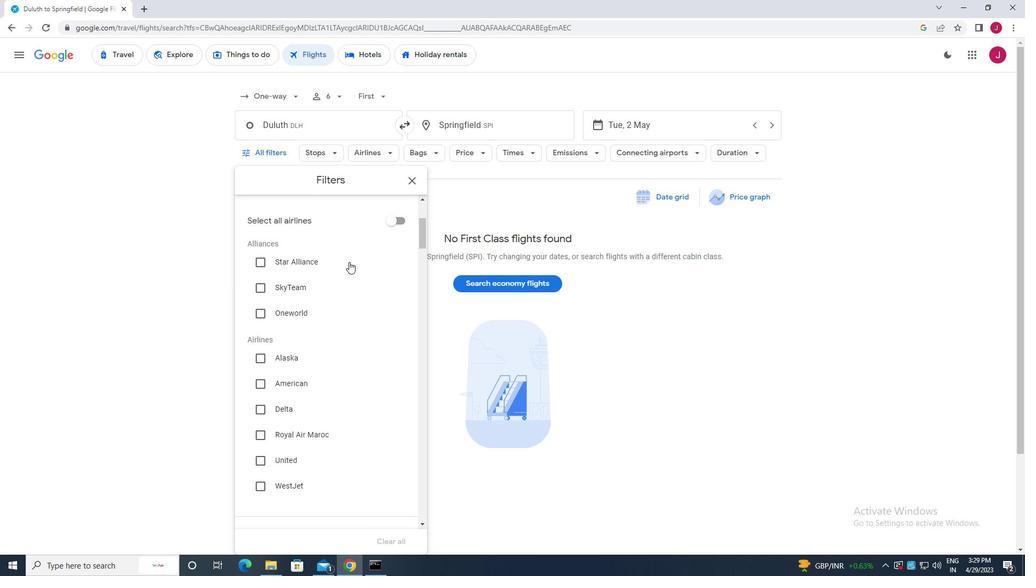 
Action: Mouse moved to (257, 383)
Screenshot: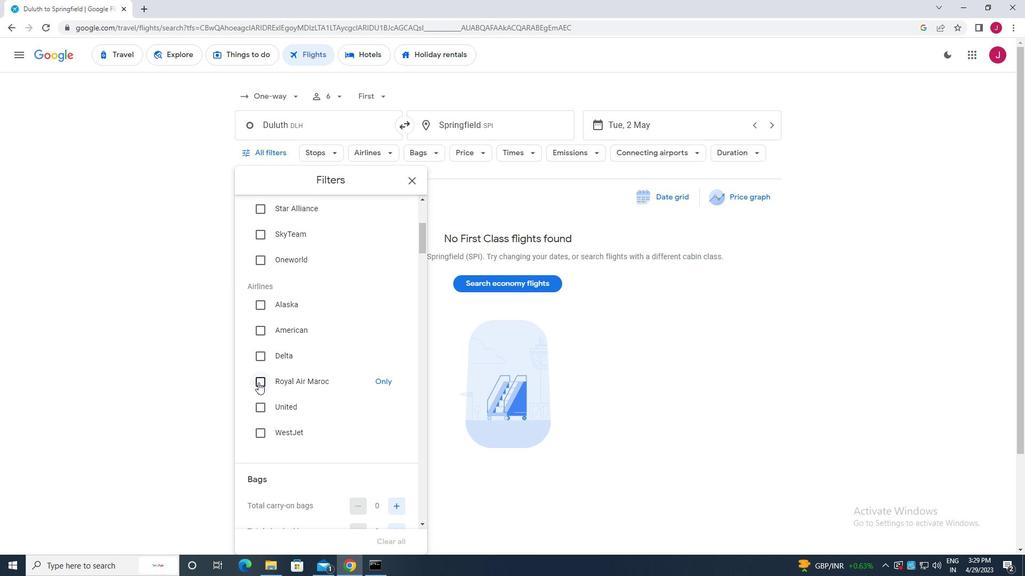 
Action: Mouse pressed left at (257, 383)
Screenshot: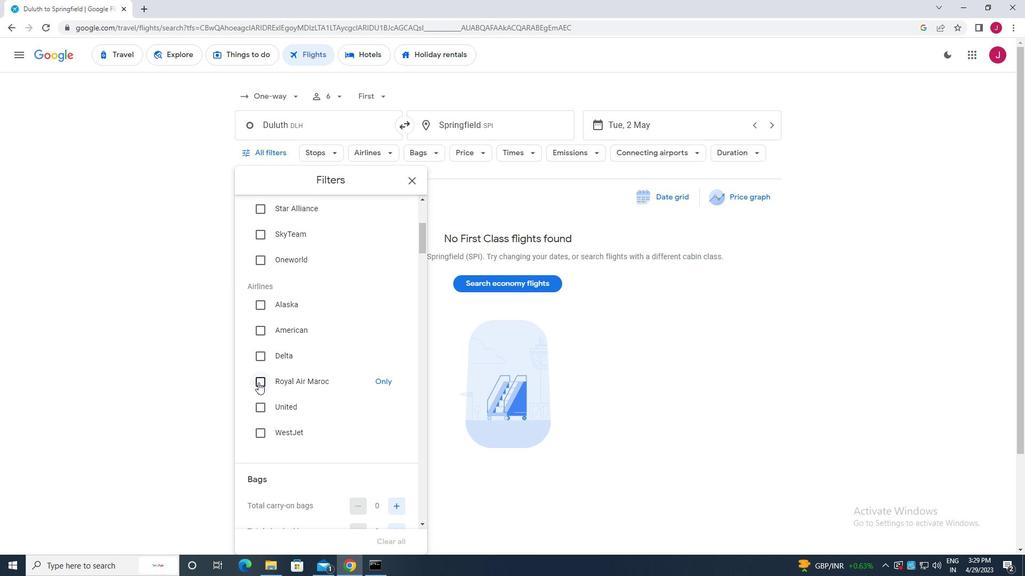 
Action: Mouse moved to (306, 372)
Screenshot: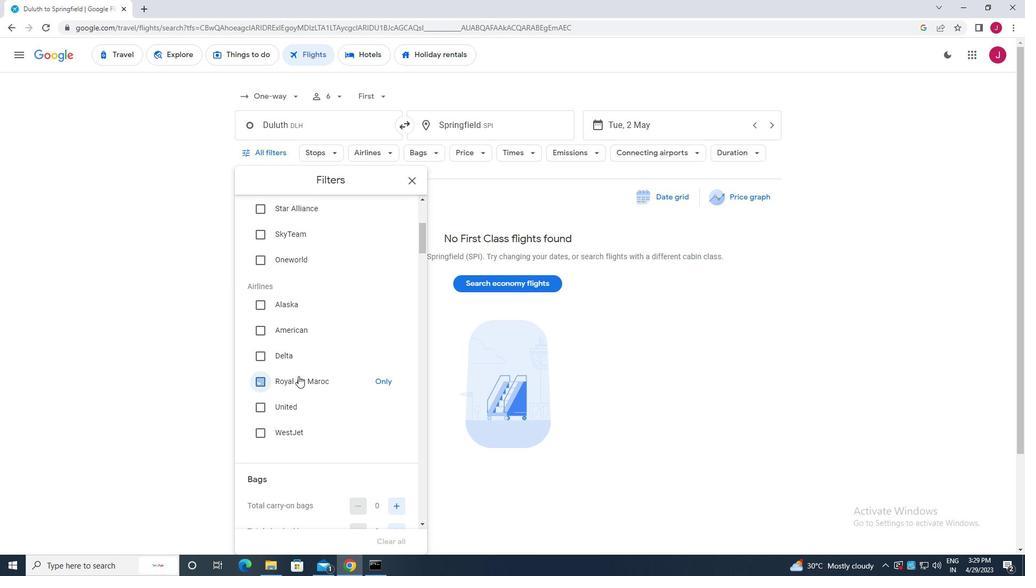 
Action: Mouse scrolled (306, 371) with delta (0, 0)
Screenshot: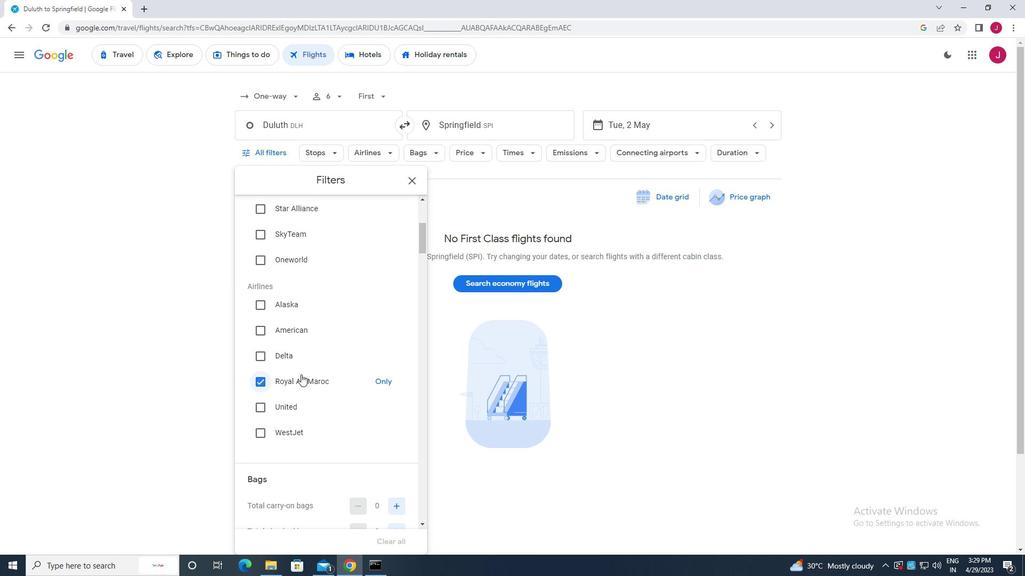 
Action: Mouse scrolled (306, 371) with delta (0, 0)
Screenshot: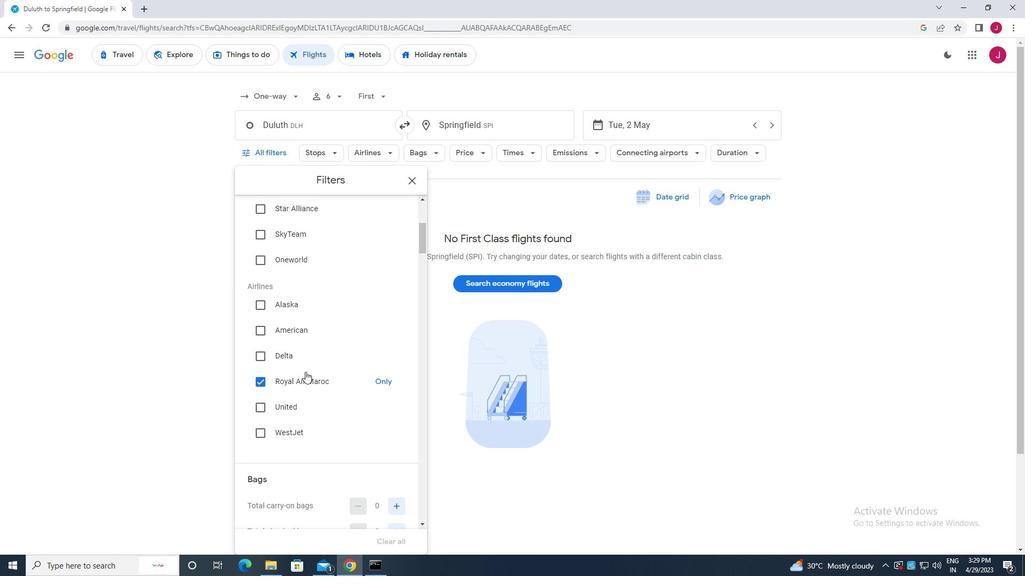 
Action: Mouse scrolled (306, 371) with delta (0, 0)
Screenshot: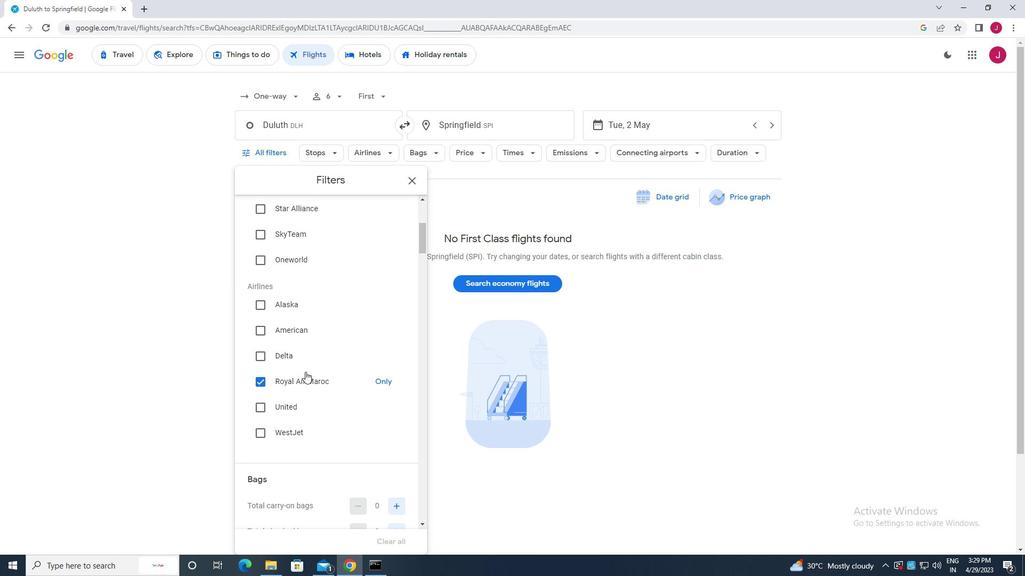 
Action: Mouse scrolled (306, 371) with delta (0, 0)
Screenshot: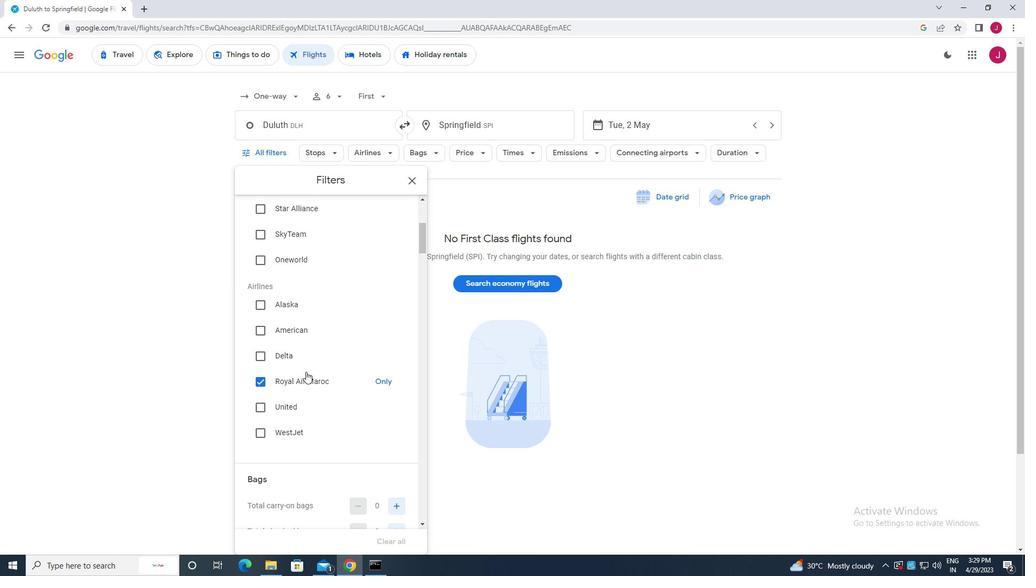 
Action: Mouse moved to (307, 370)
Screenshot: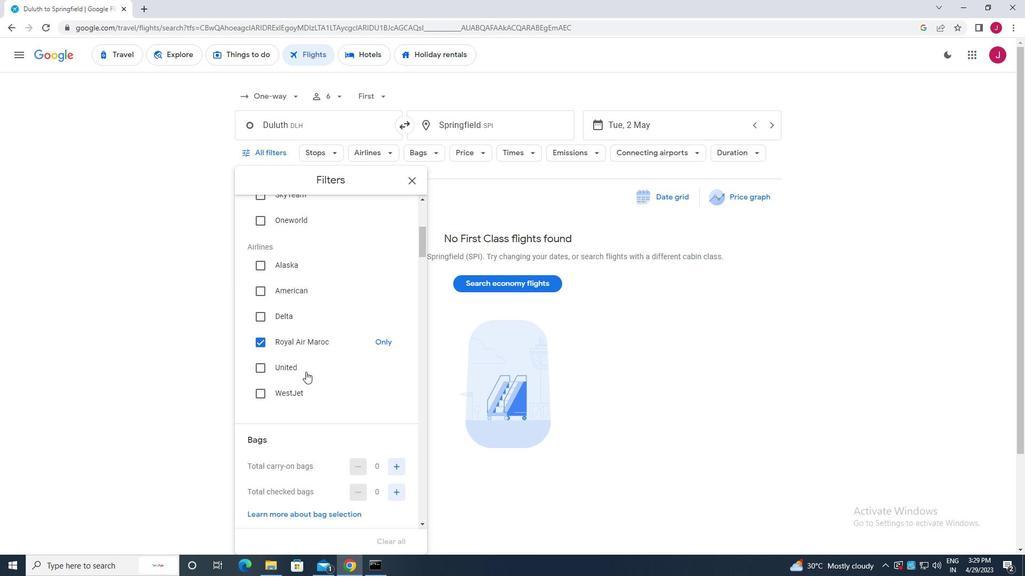 
Action: Mouse scrolled (307, 369) with delta (0, 0)
Screenshot: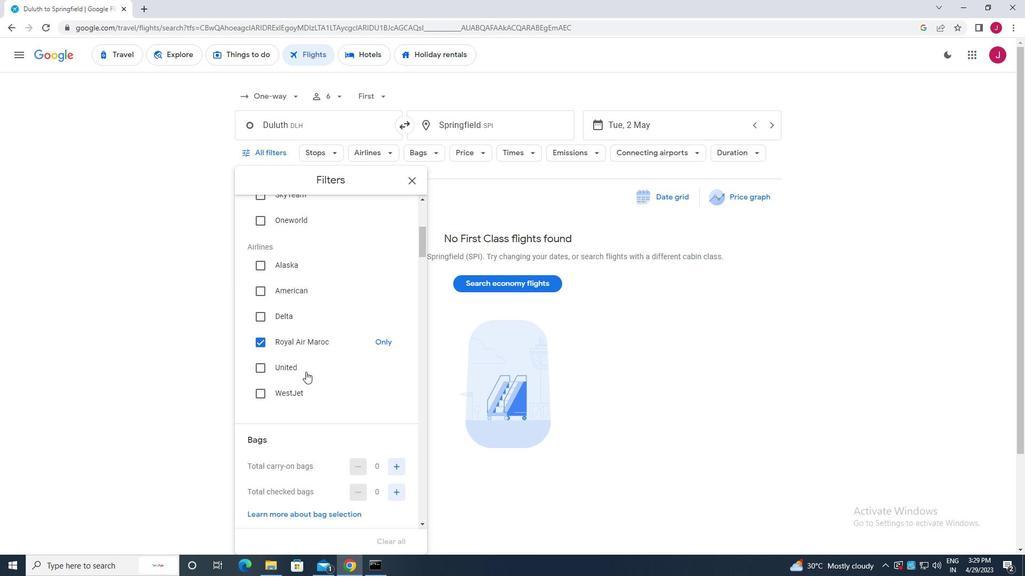 
Action: Mouse moved to (397, 267)
Screenshot: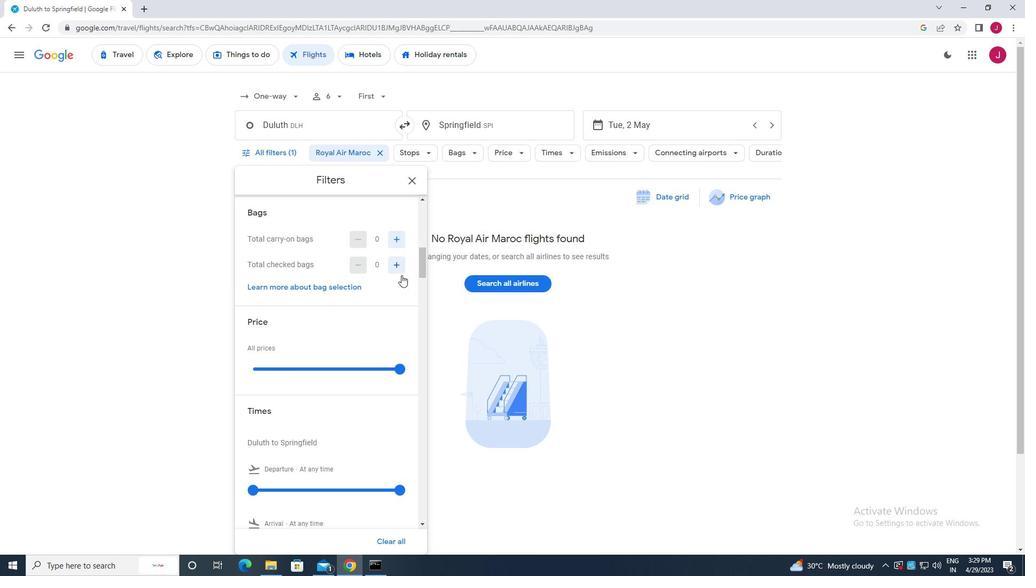 
Action: Mouse pressed left at (397, 267)
Screenshot: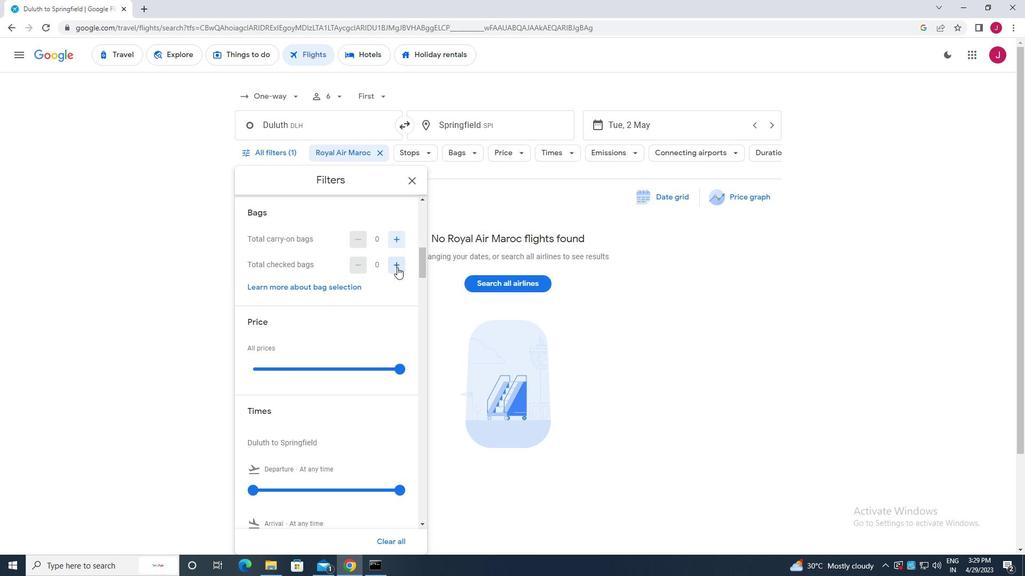 
Action: Mouse pressed left at (397, 267)
Screenshot: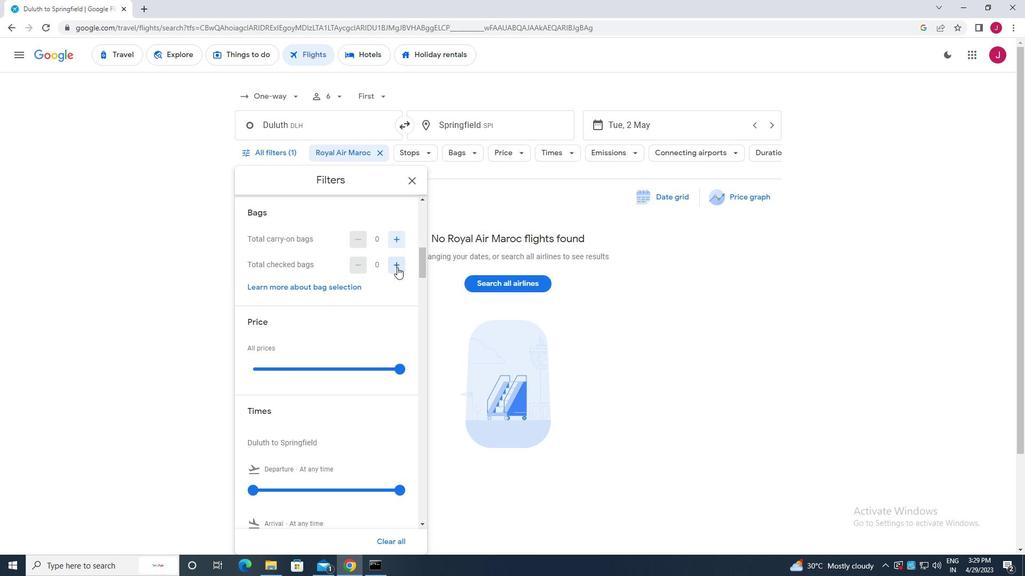
Action: Mouse scrolled (397, 267) with delta (0, 0)
Screenshot: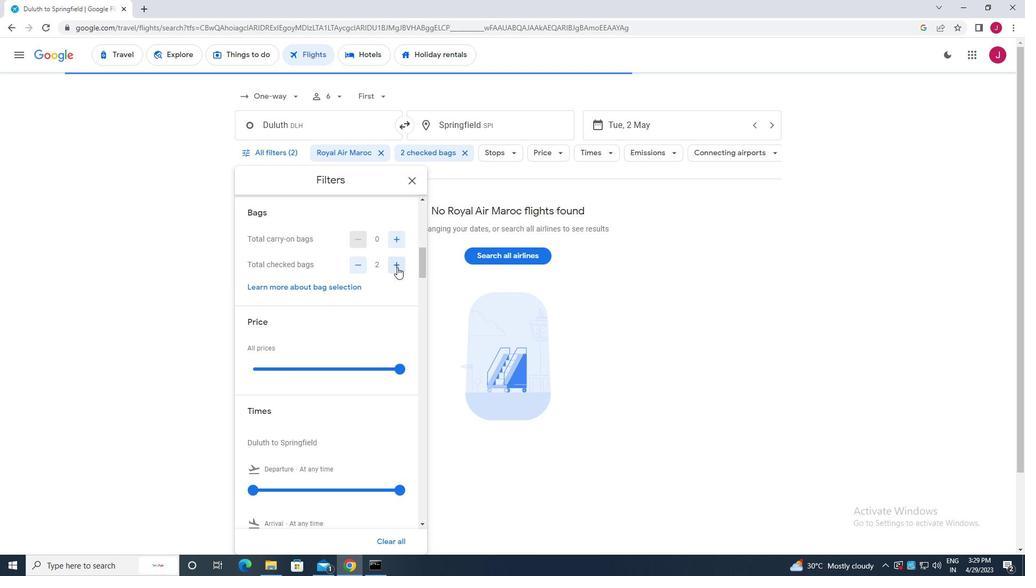 
Action: Mouse moved to (404, 314)
Screenshot: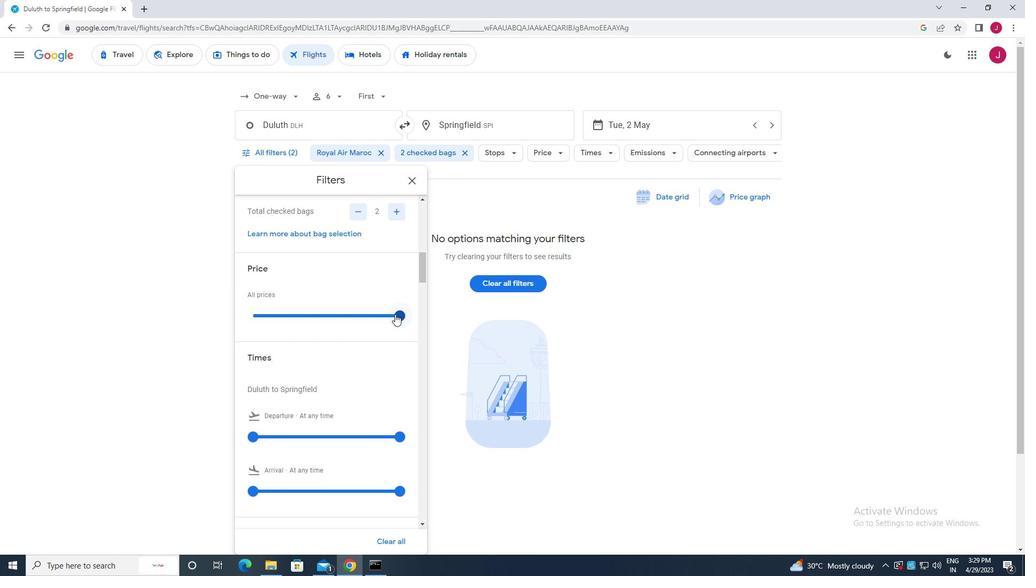 
Action: Mouse pressed left at (404, 314)
Screenshot: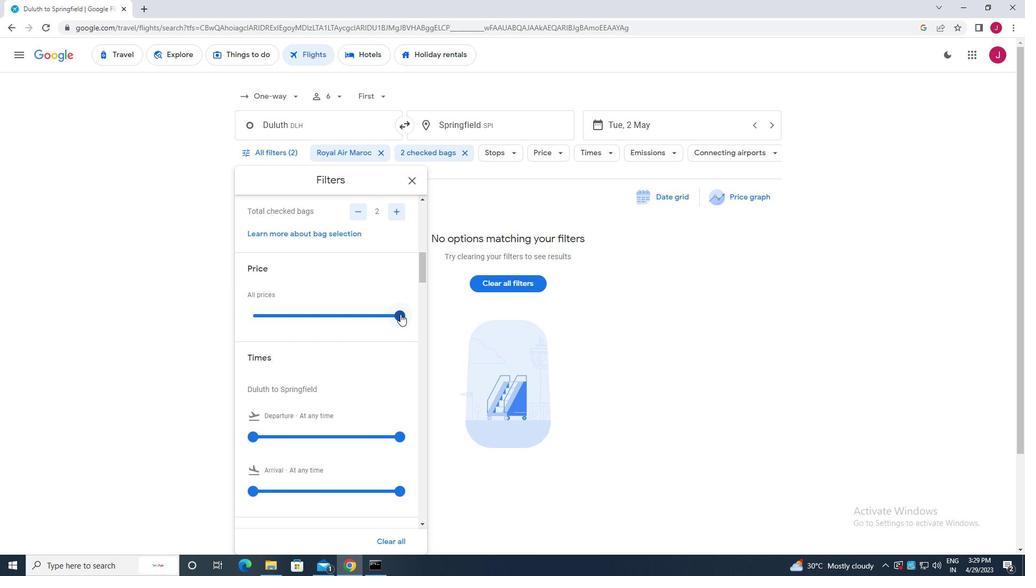 
Action: Mouse moved to (239, 326)
Screenshot: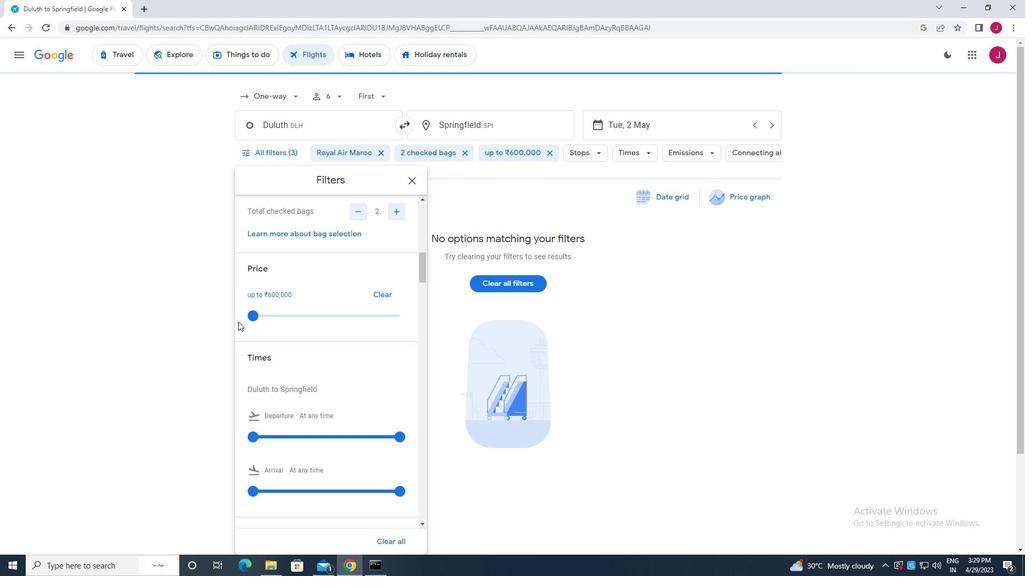 
Action: Mouse scrolled (239, 325) with delta (0, 0)
Screenshot: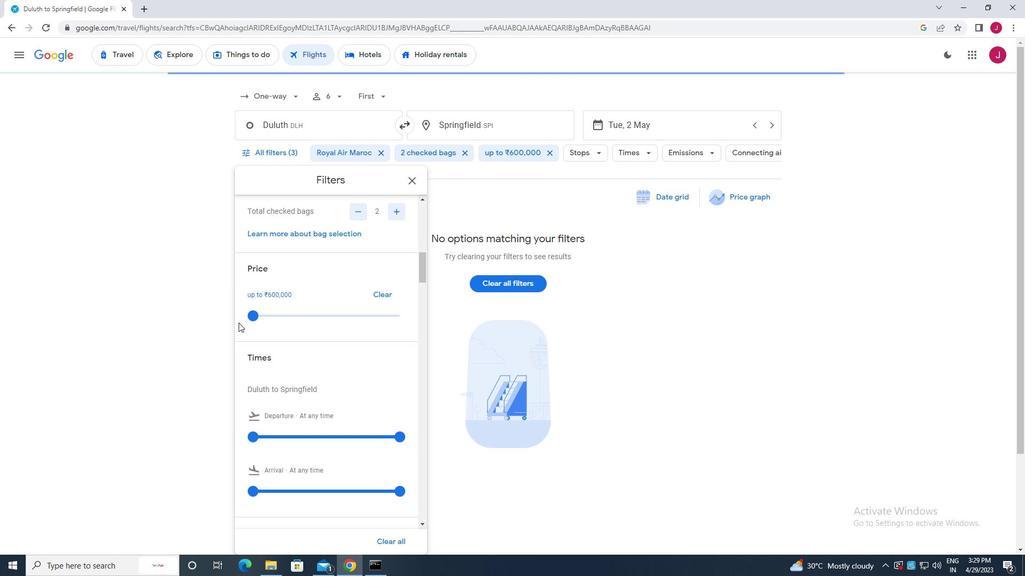 
Action: Mouse moved to (240, 328)
Screenshot: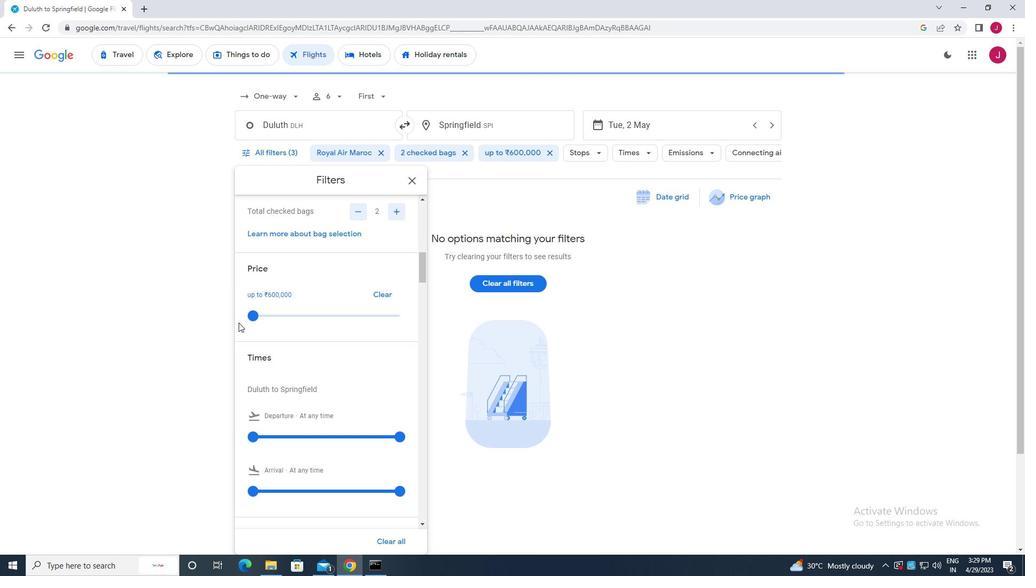 
Action: Mouse scrolled (240, 327) with delta (0, 0)
Screenshot: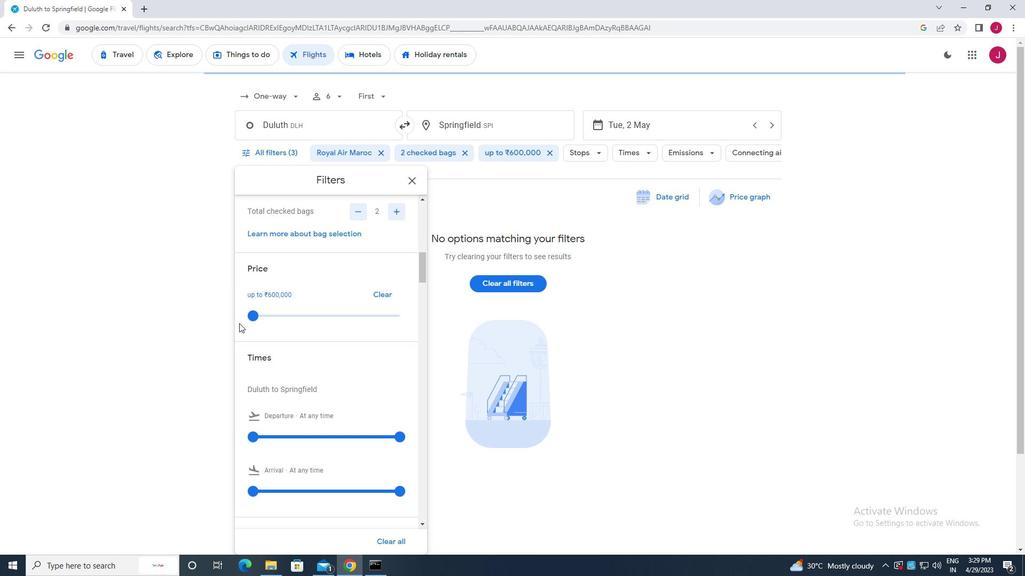 
Action: Mouse moved to (251, 330)
Screenshot: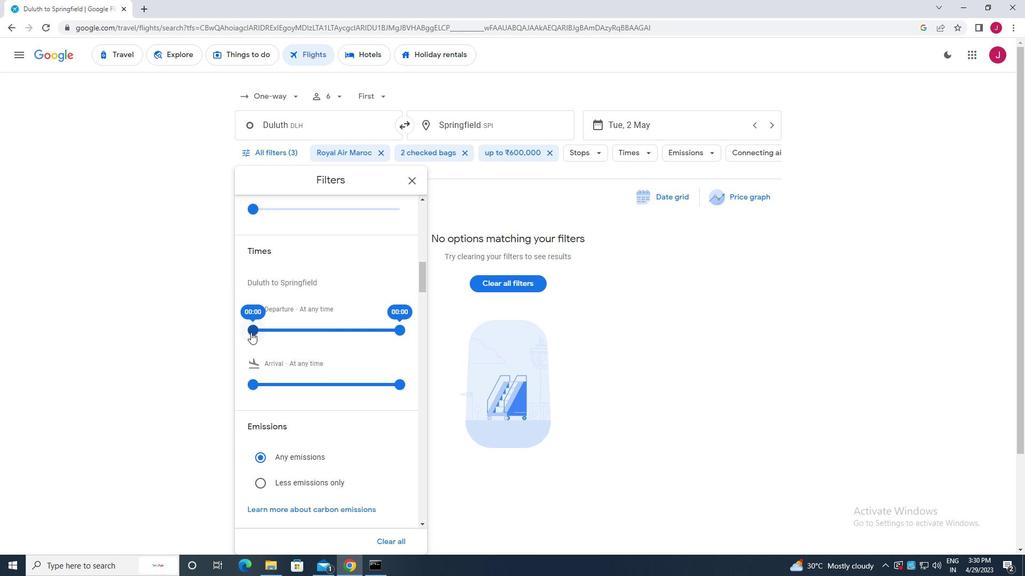 
Action: Mouse pressed left at (251, 330)
Screenshot: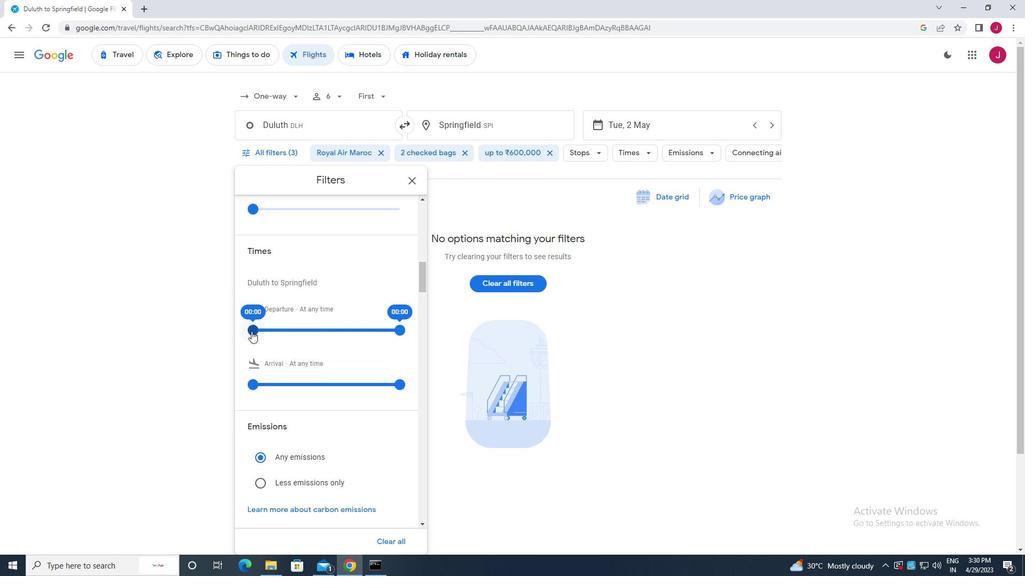 
Action: Mouse moved to (410, 179)
Screenshot: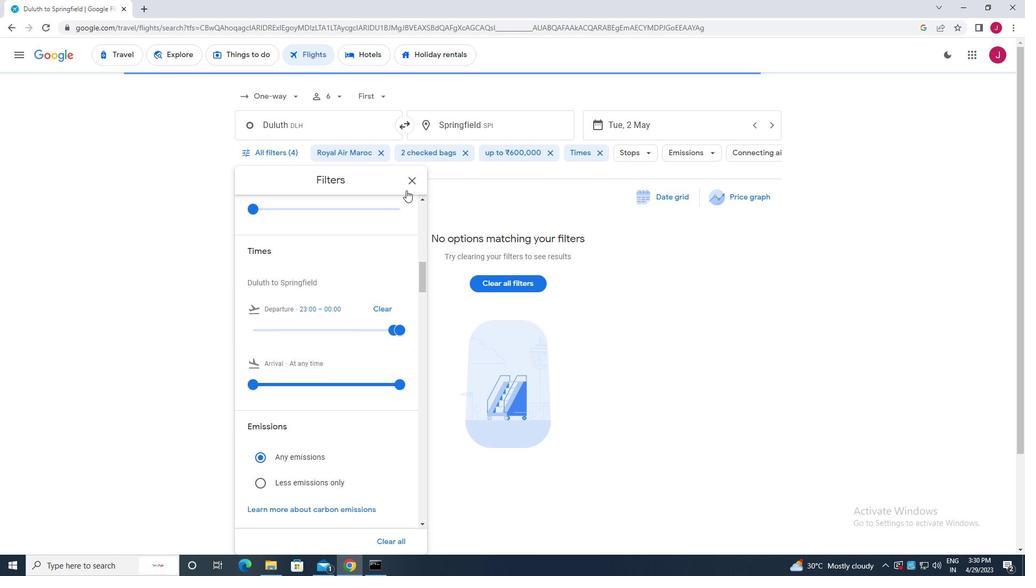 
Action: Mouse pressed left at (410, 179)
Screenshot: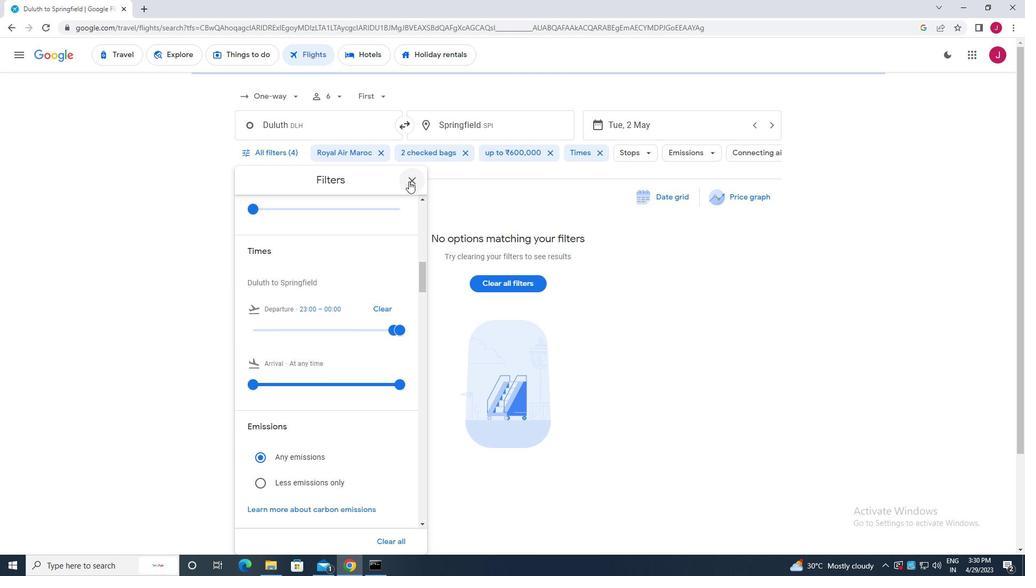 
Action: Mouse moved to (413, 178)
Screenshot: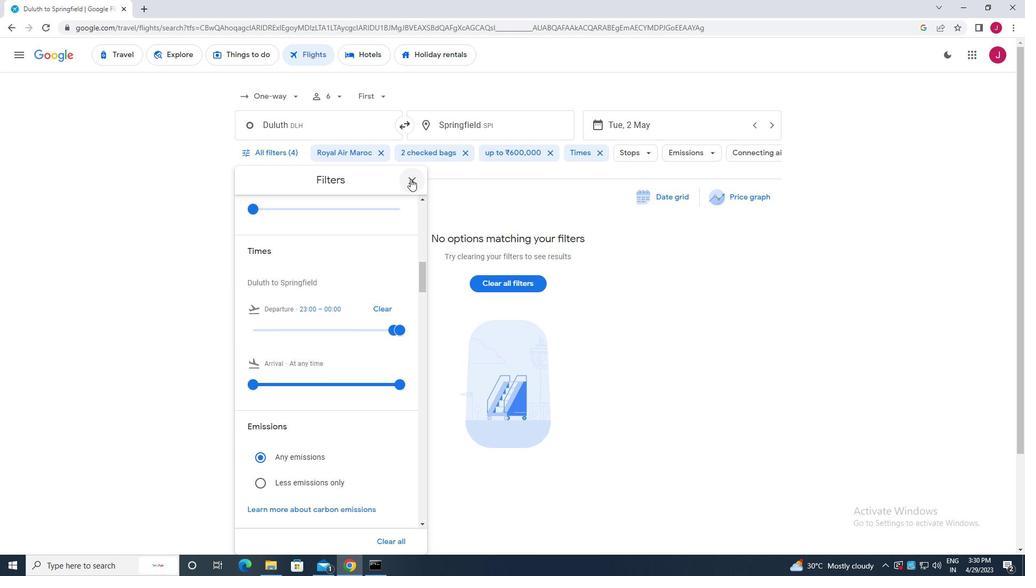 
